 Task: Open Card Inventory Management Review in Board Resource Allocation Tools to Workspace Content Delivery Networks and add a team member Softage.3@softage.net, a label Green, a checklist Customer Validation, an attachment from your computer, a color Green and finally, add a card description 'Plan and execute company team-building retreat with a focus on innovation' and a comment 'We should approach this task with a sense of empathy and understanding, recognizing the needs and concerns of our stakeholders.'. Add a start date 'Jan 07, 1900' with a due date 'Jan 14, 1900'
Action: Mouse moved to (583, 161)
Screenshot: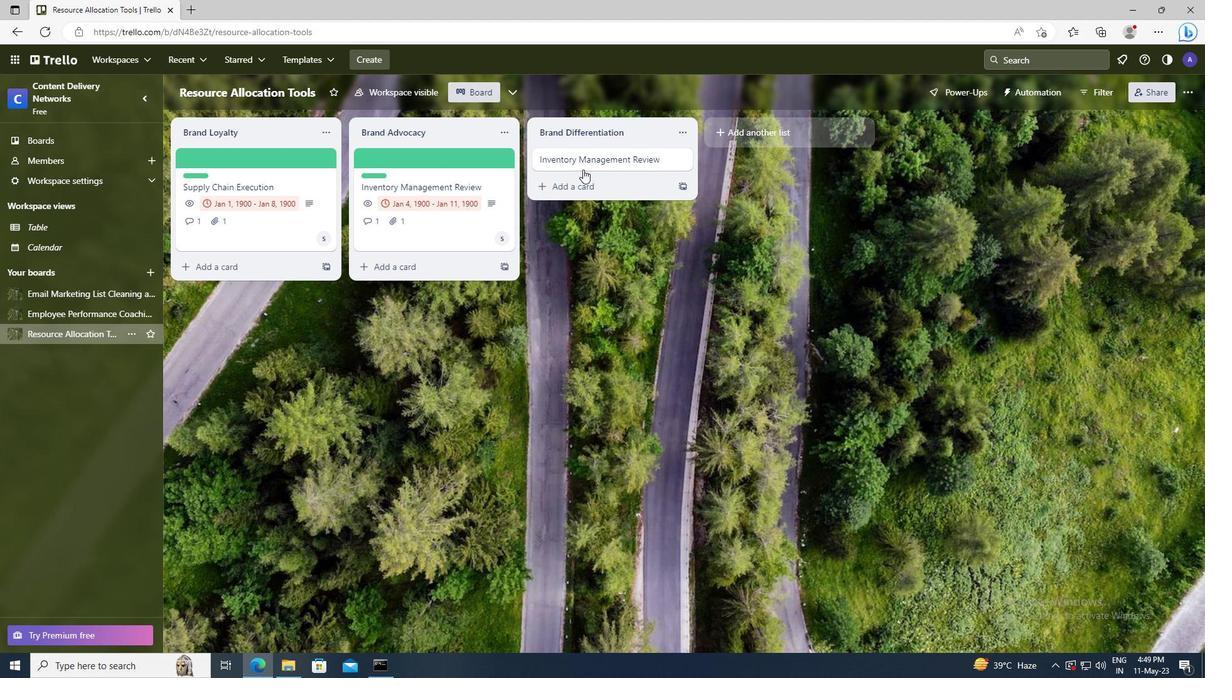 
Action: Mouse pressed left at (583, 161)
Screenshot: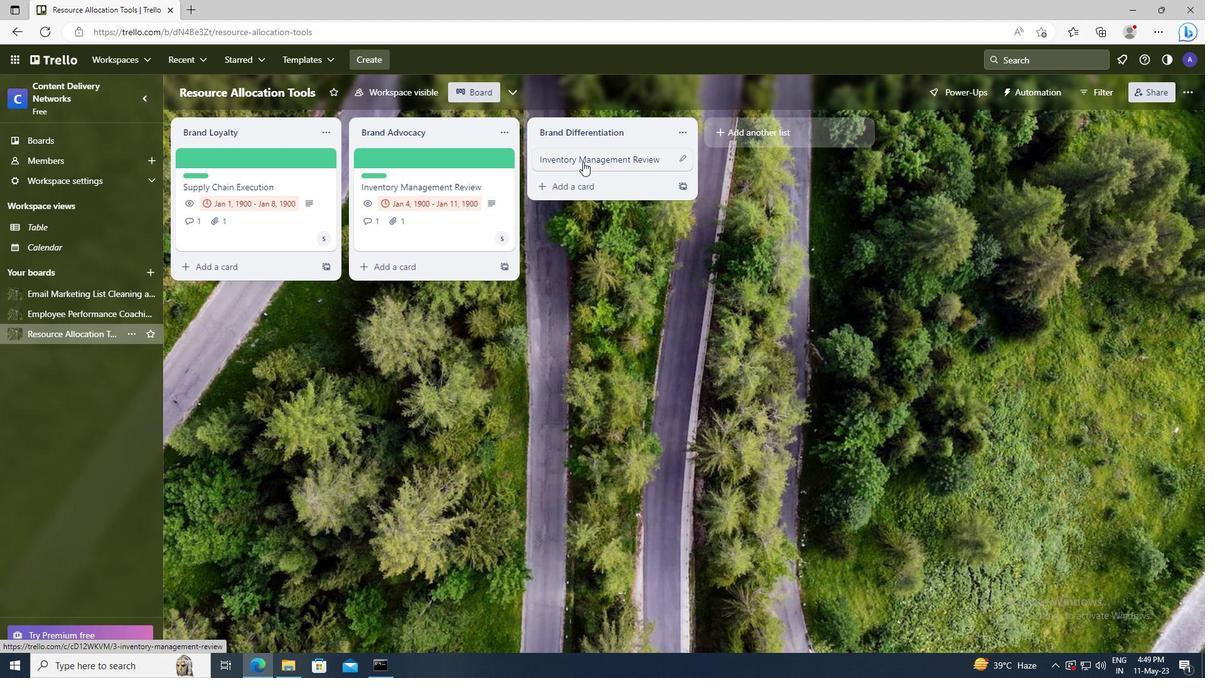 
Action: Mouse moved to (735, 201)
Screenshot: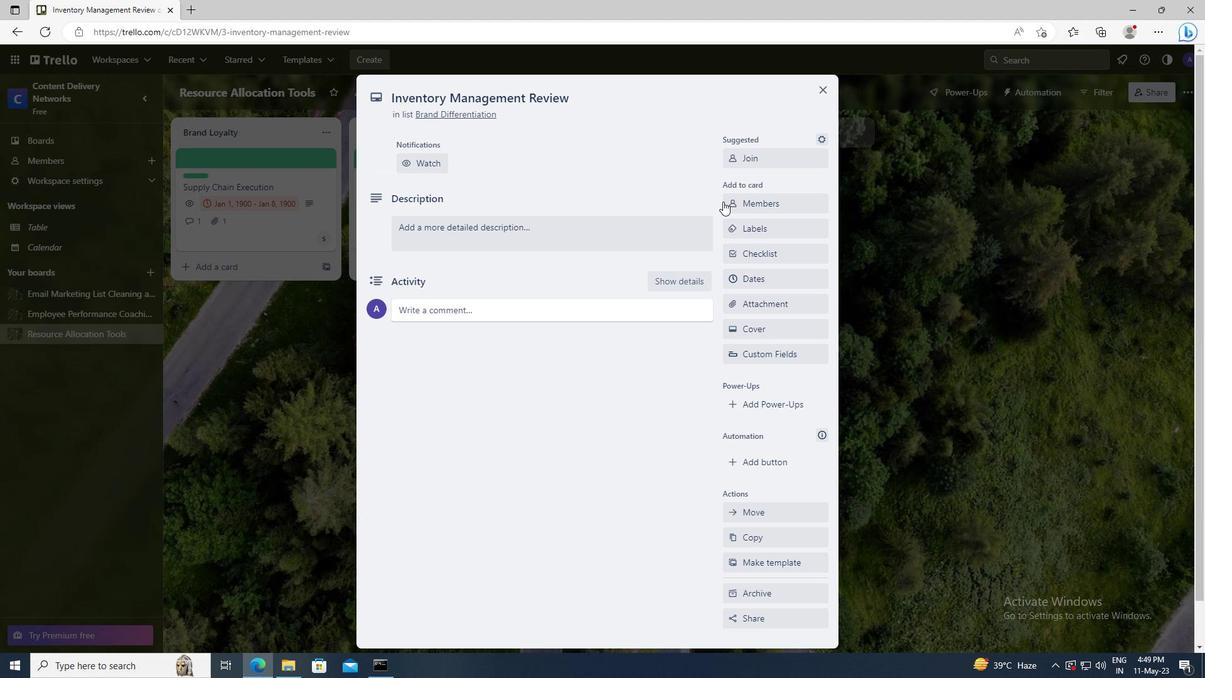 
Action: Mouse pressed left at (735, 201)
Screenshot: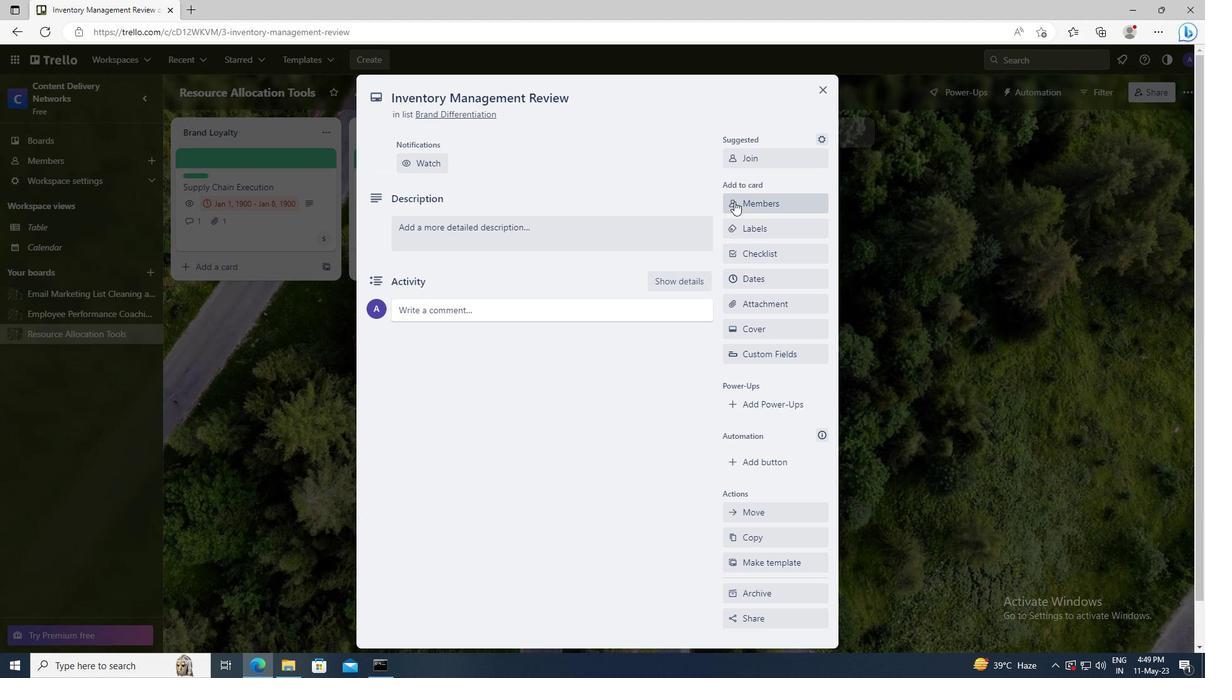 
Action: Mouse moved to (753, 261)
Screenshot: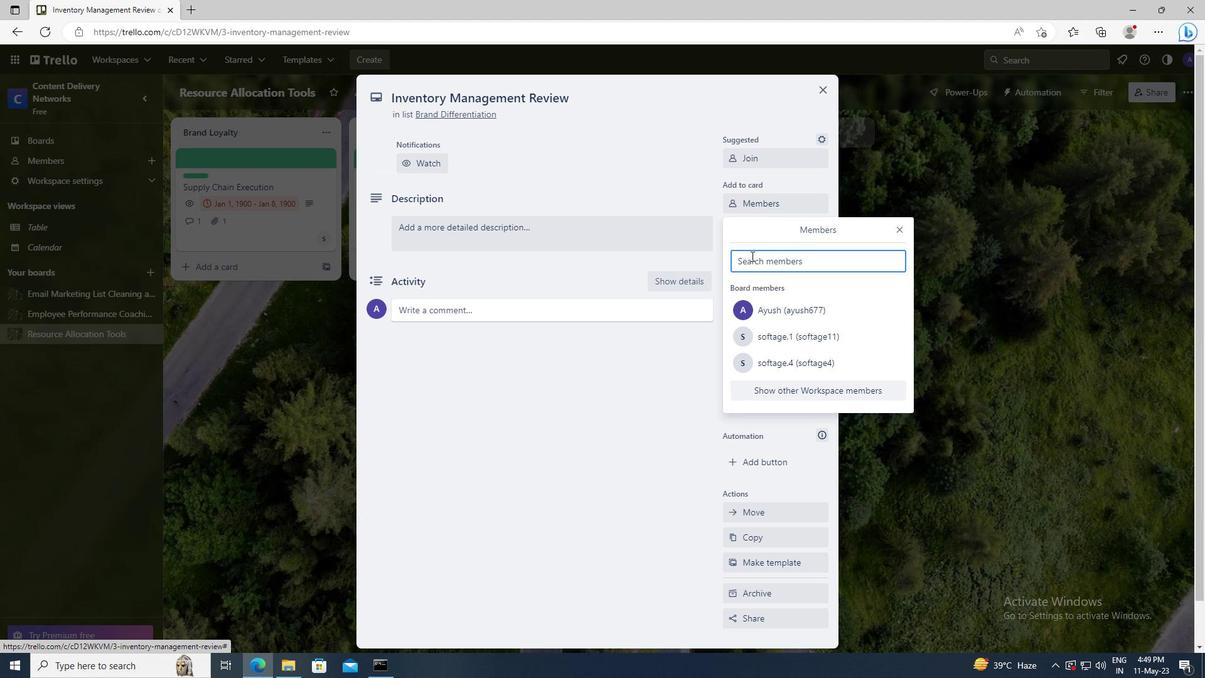 
Action: Mouse pressed left at (753, 261)
Screenshot: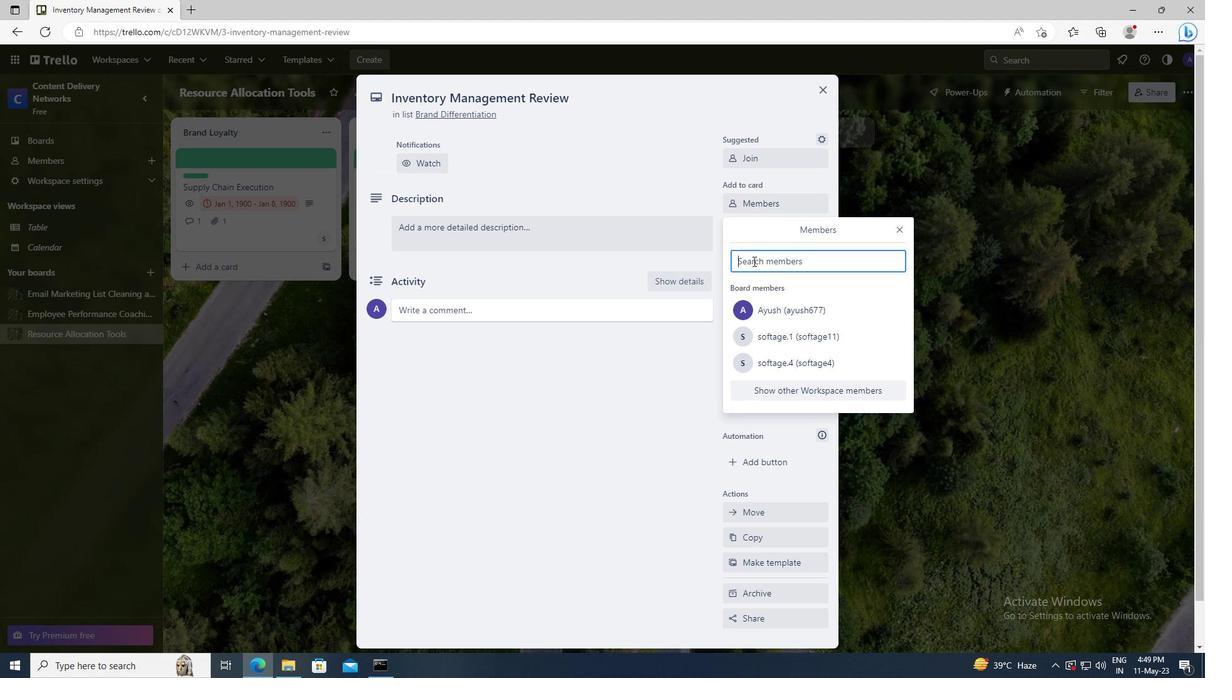
Action: Key pressed <Key.shift>SOFTAGE.3
Screenshot: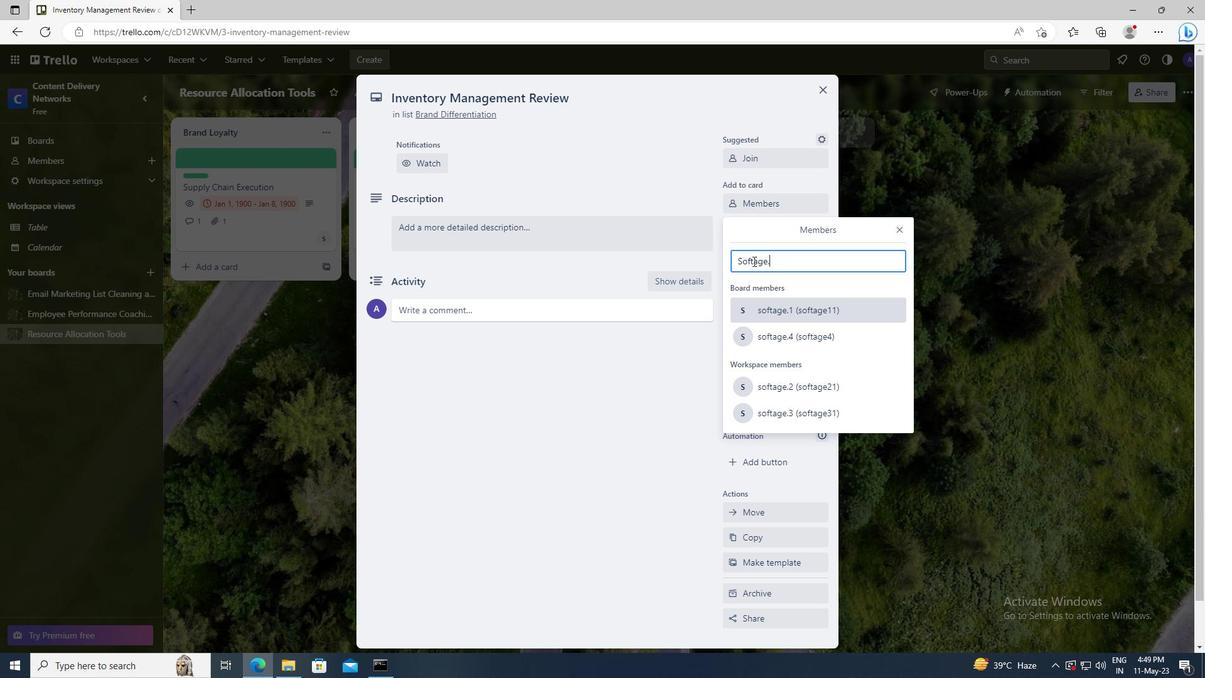 
Action: Mouse moved to (770, 377)
Screenshot: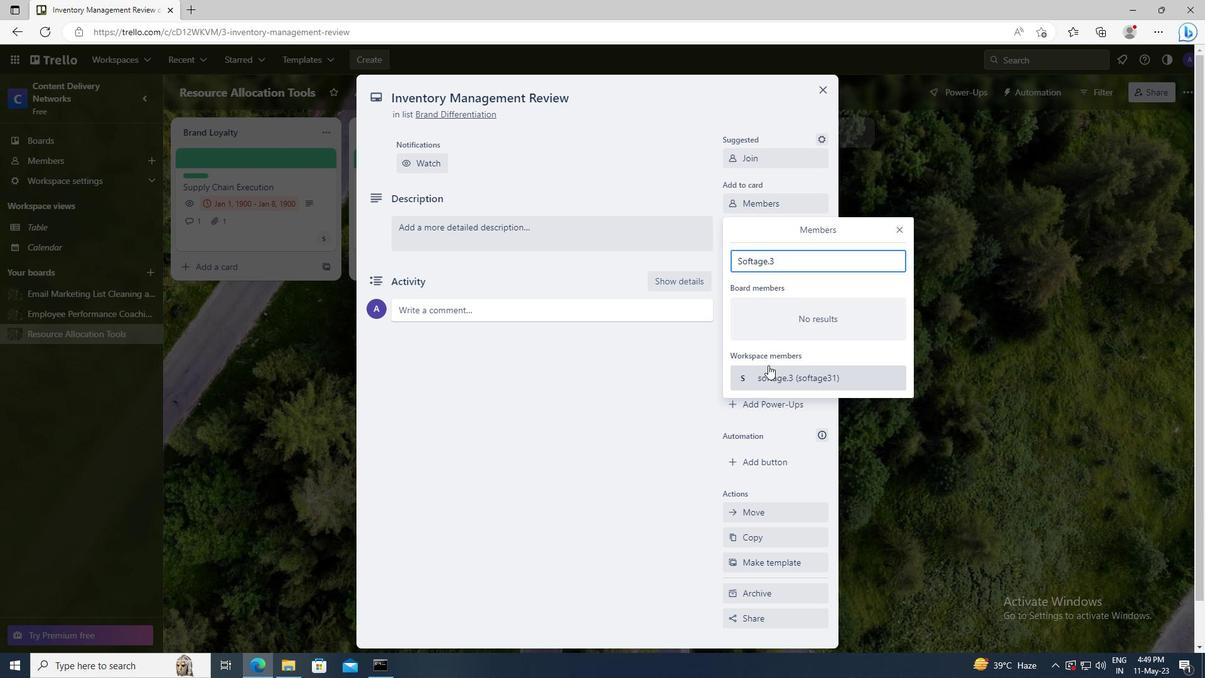 
Action: Mouse pressed left at (770, 377)
Screenshot: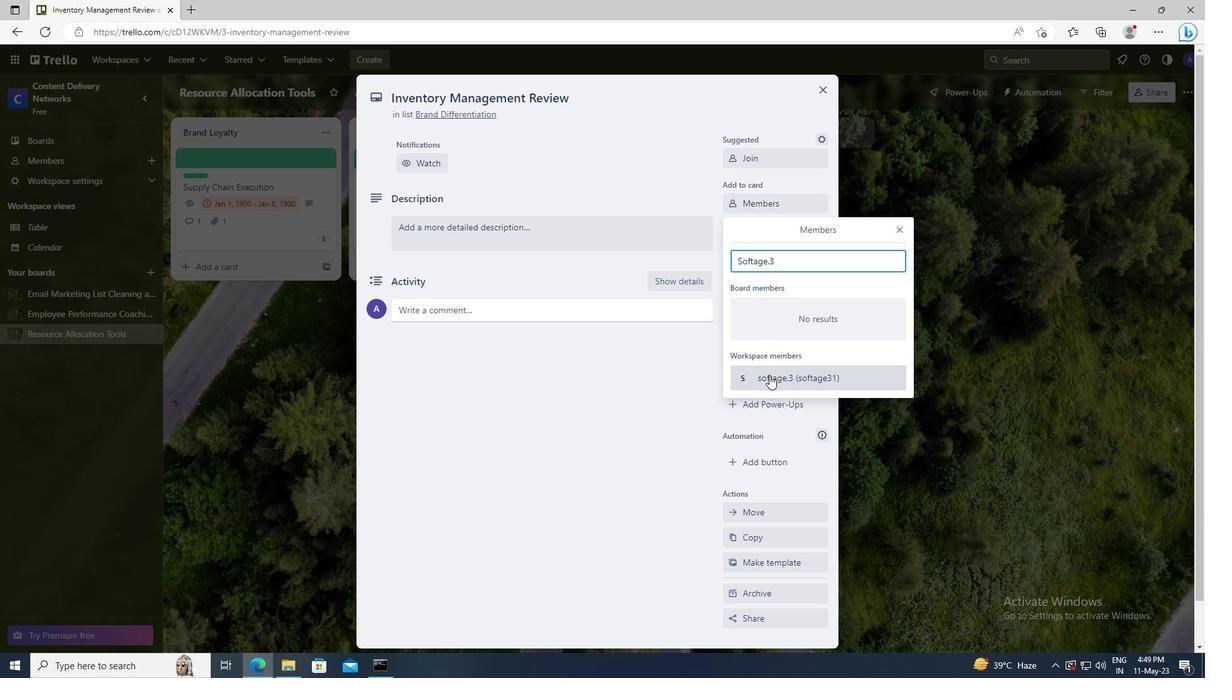 
Action: Mouse moved to (898, 232)
Screenshot: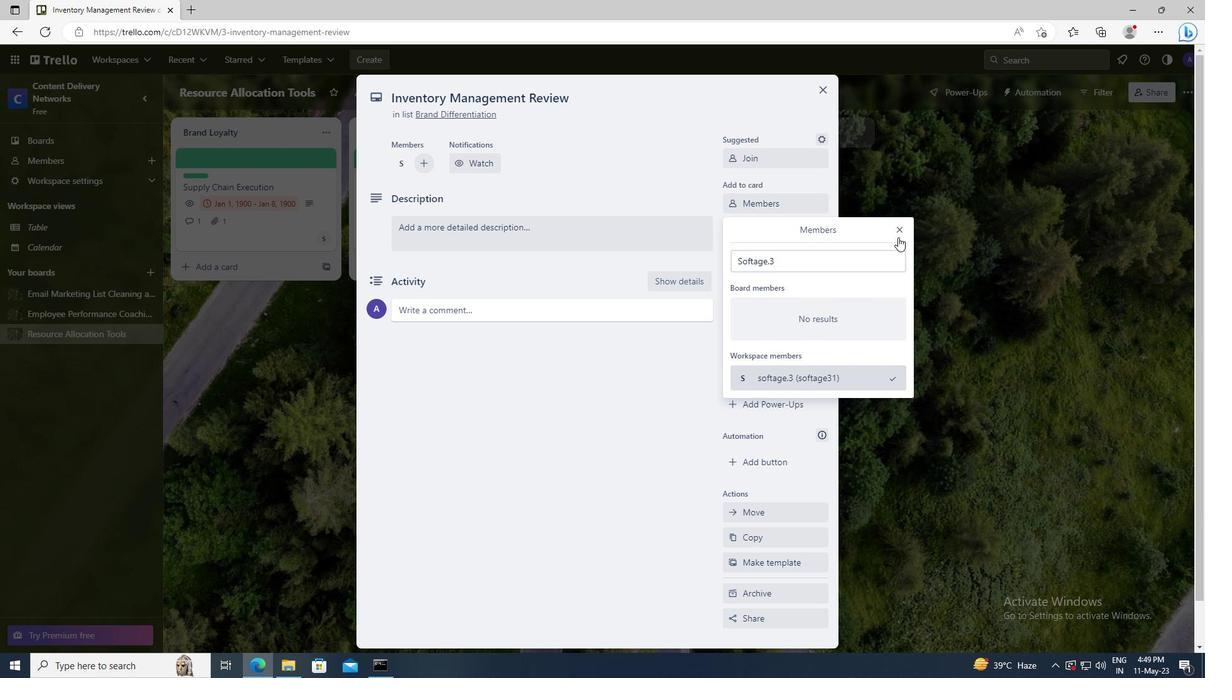 
Action: Mouse pressed left at (898, 232)
Screenshot: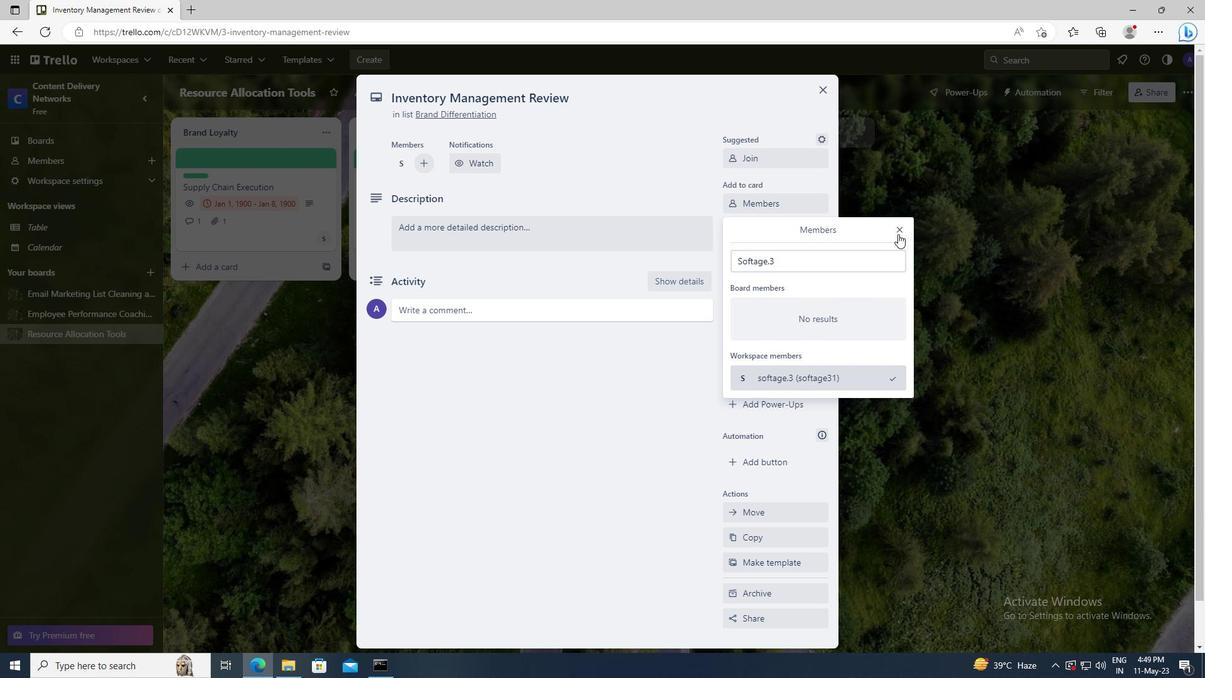 
Action: Mouse moved to (783, 232)
Screenshot: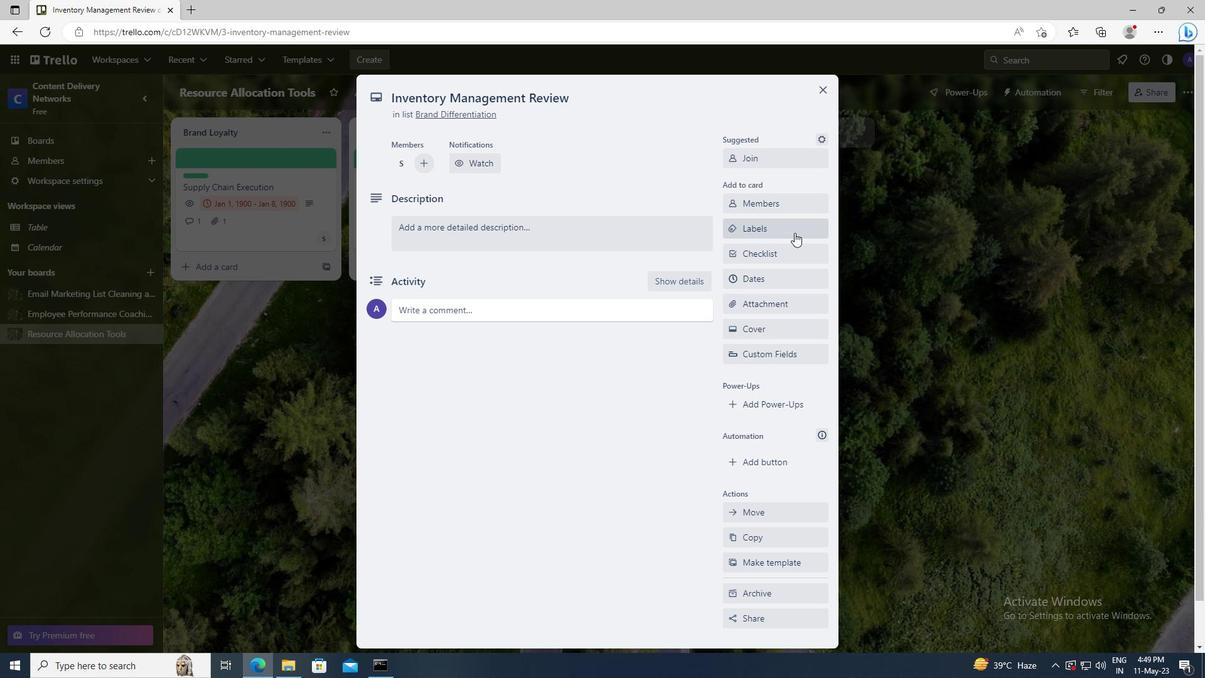 
Action: Mouse pressed left at (783, 232)
Screenshot: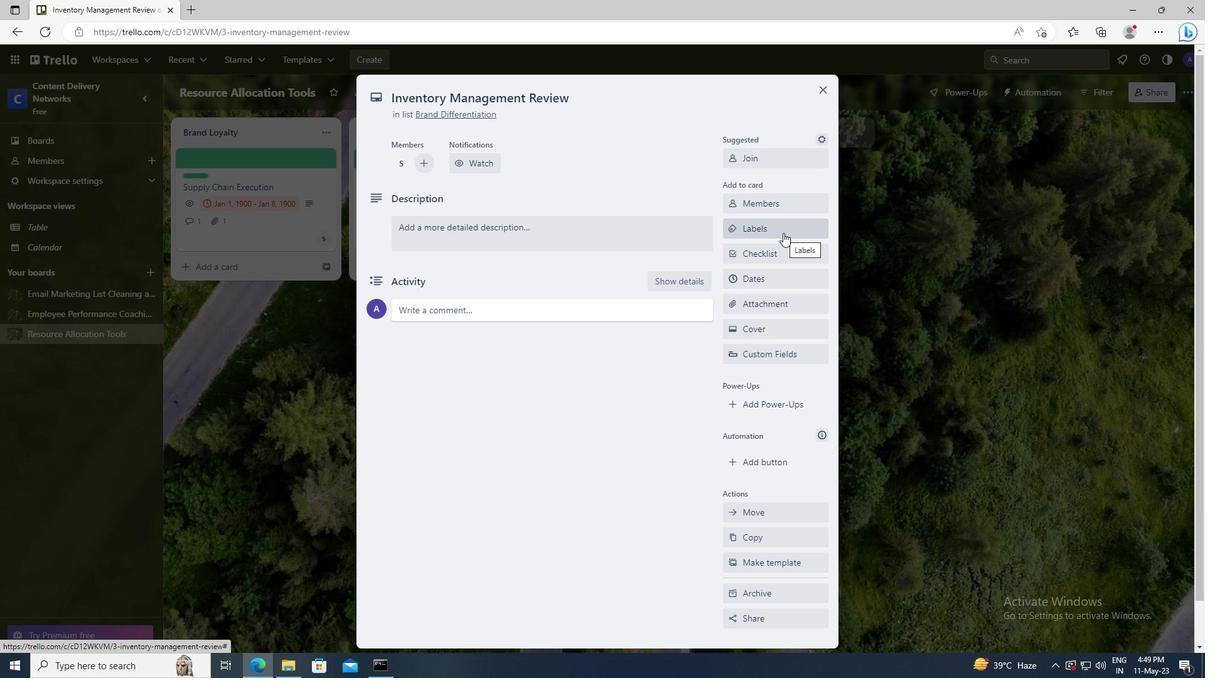 
Action: Mouse moved to (804, 474)
Screenshot: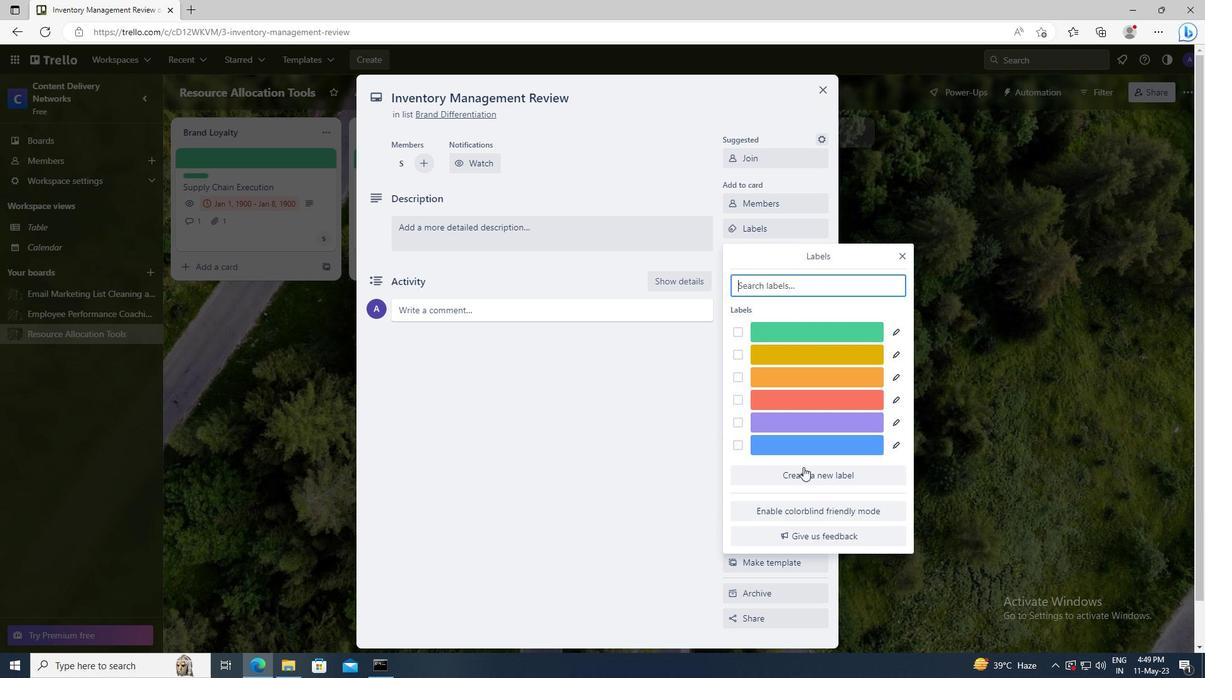 
Action: Mouse pressed left at (804, 474)
Screenshot: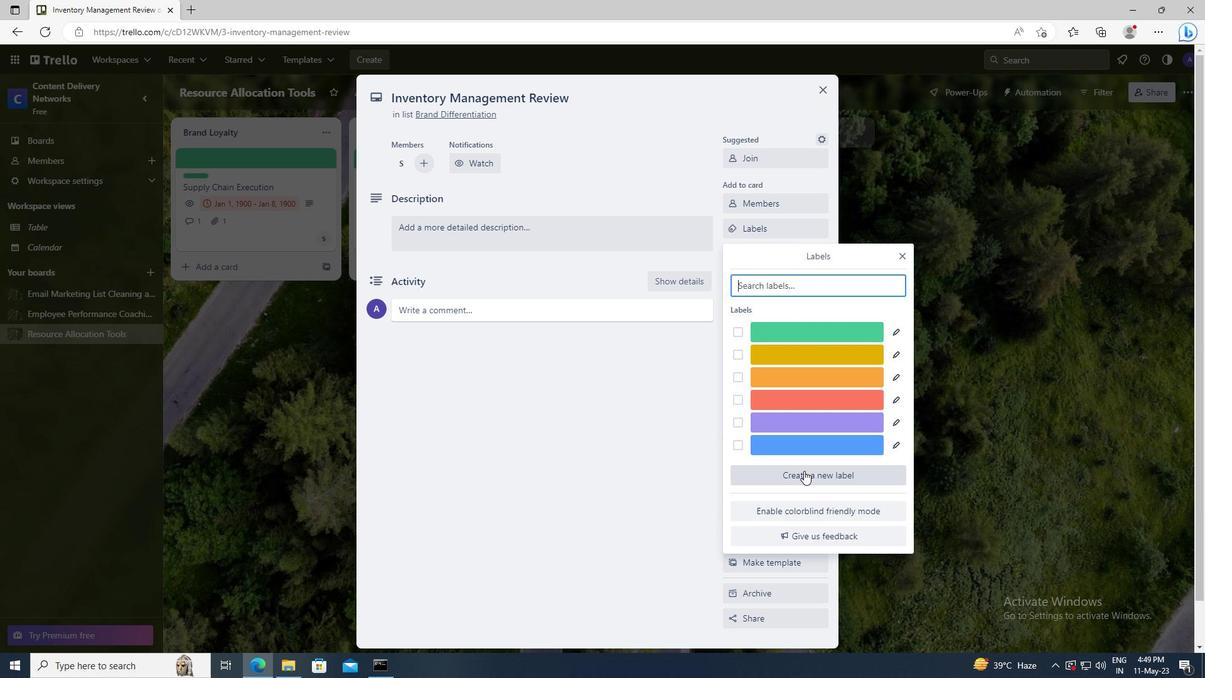 
Action: Mouse moved to (753, 440)
Screenshot: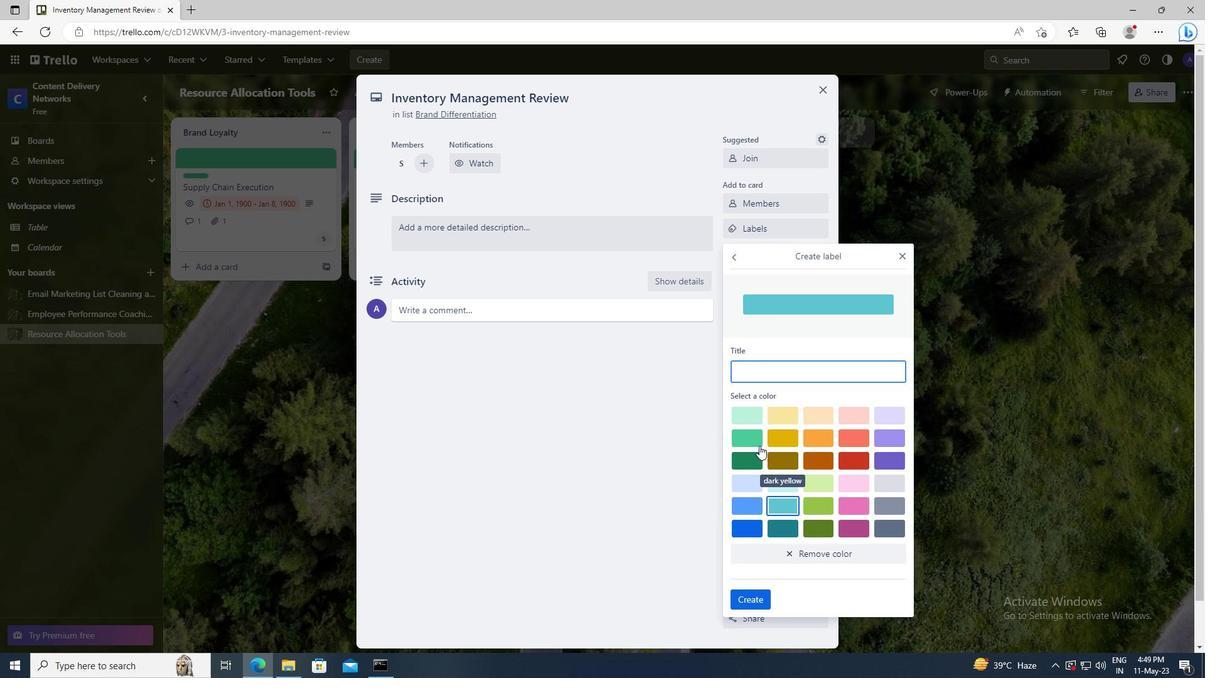 
Action: Mouse pressed left at (753, 440)
Screenshot: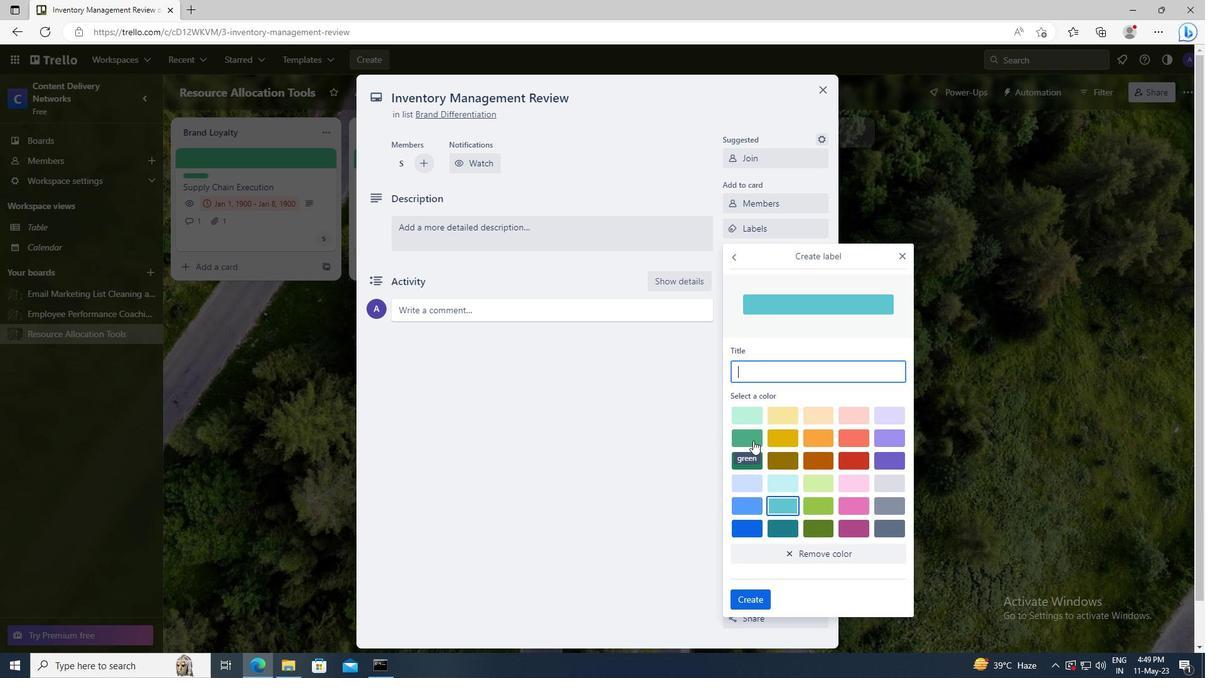 
Action: Mouse moved to (757, 595)
Screenshot: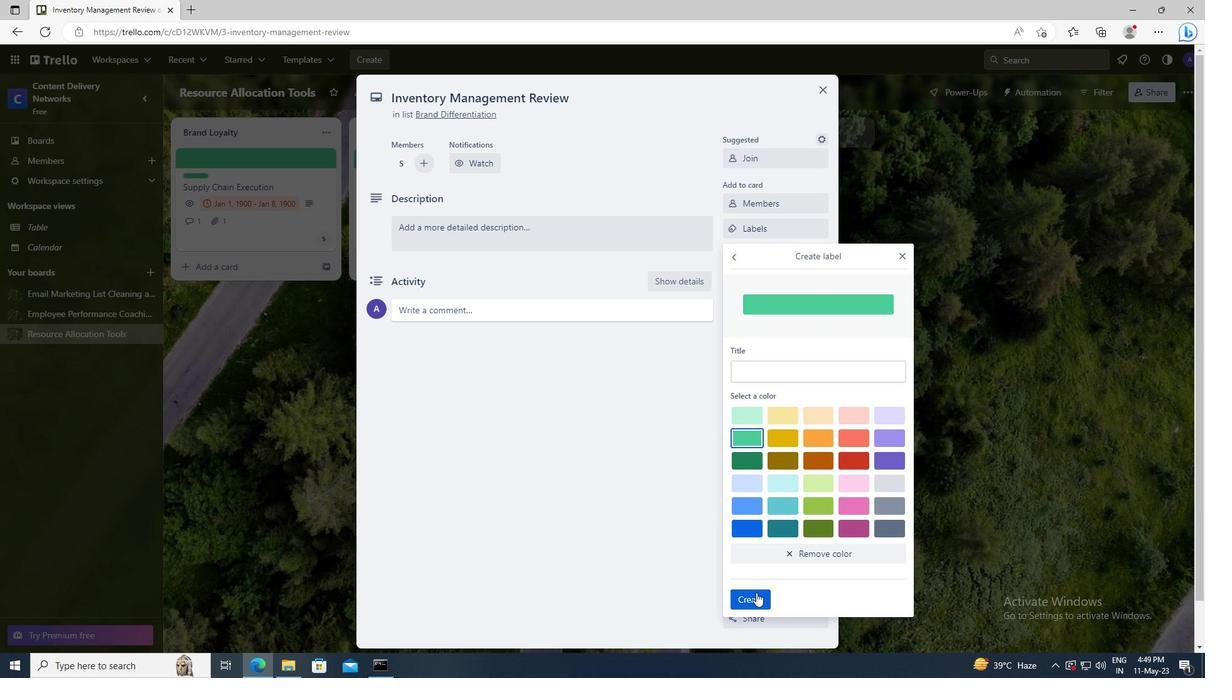 
Action: Mouse pressed left at (757, 595)
Screenshot: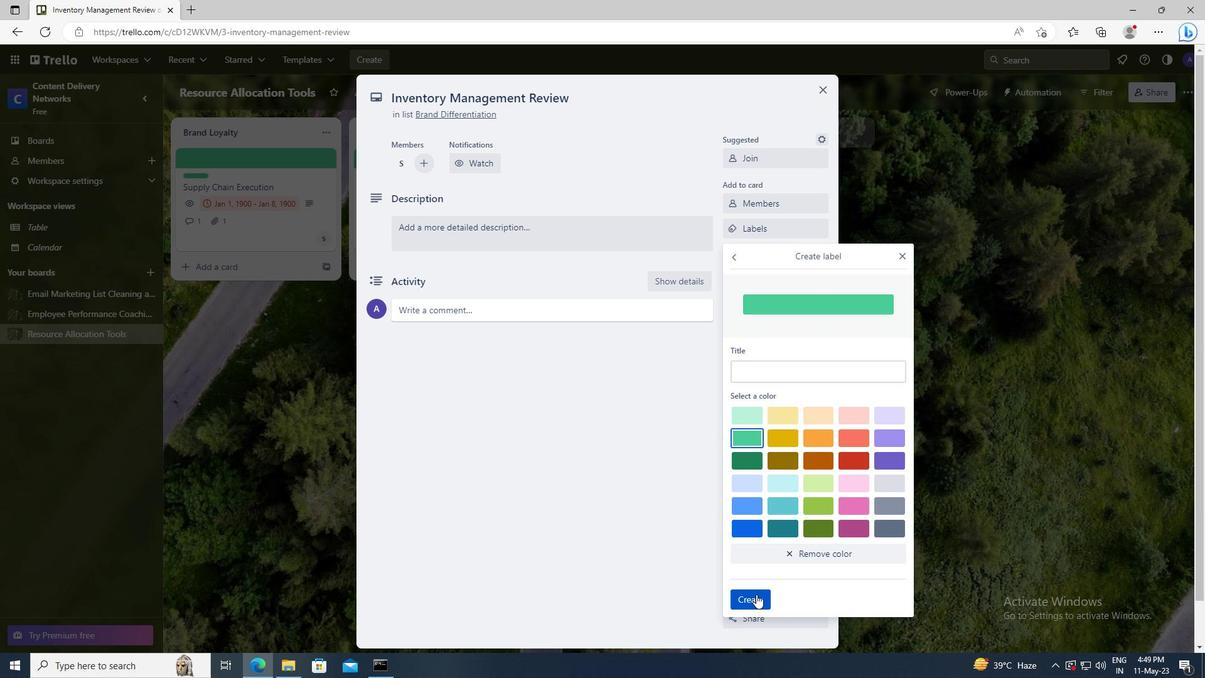 
Action: Mouse moved to (902, 254)
Screenshot: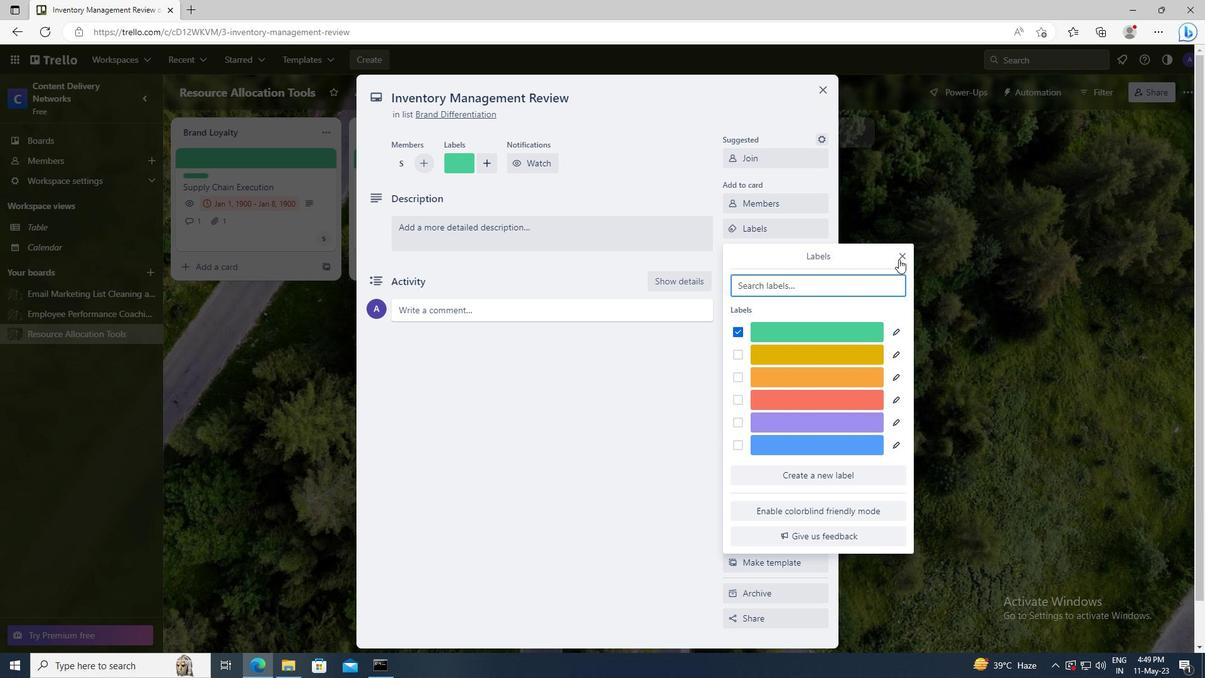 
Action: Mouse pressed left at (902, 254)
Screenshot: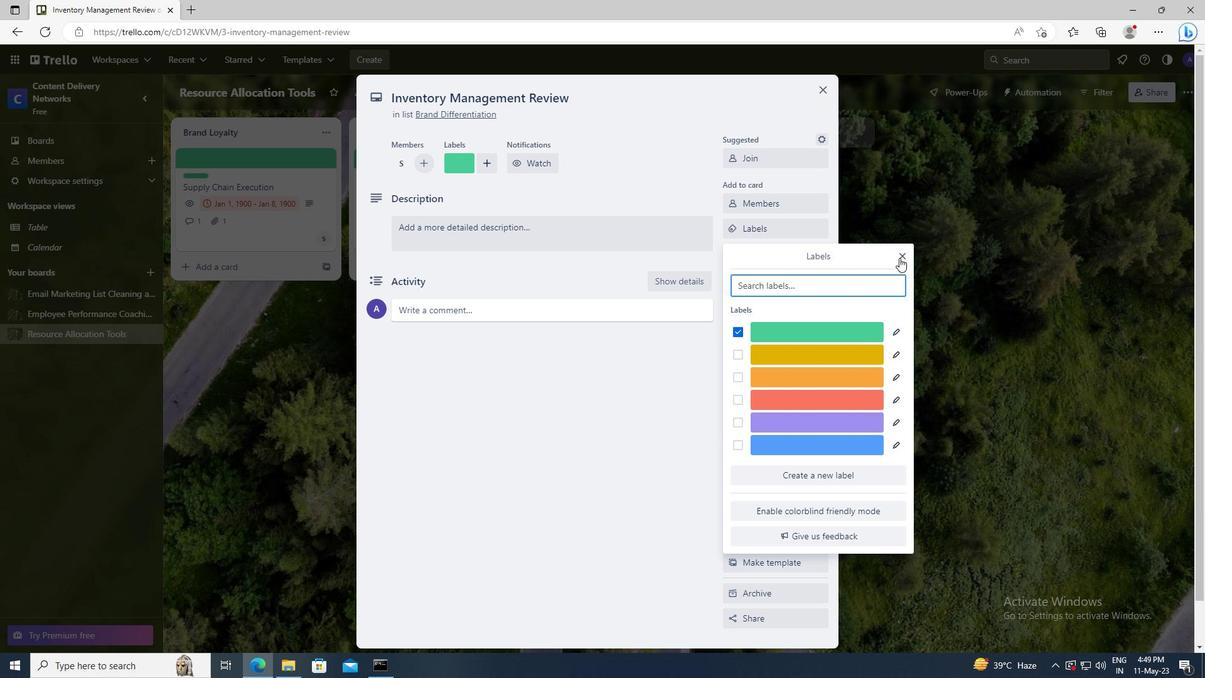
Action: Mouse moved to (792, 253)
Screenshot: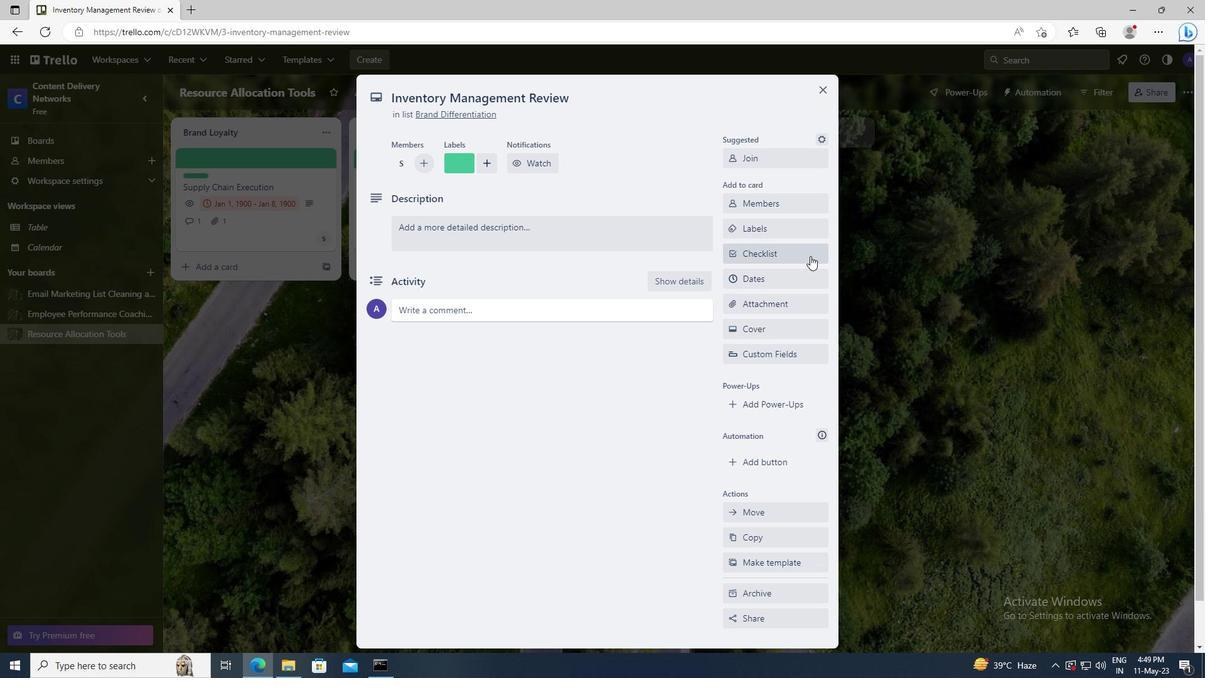 
Action: Mouse pressed left at (792, 253)
Screenshot: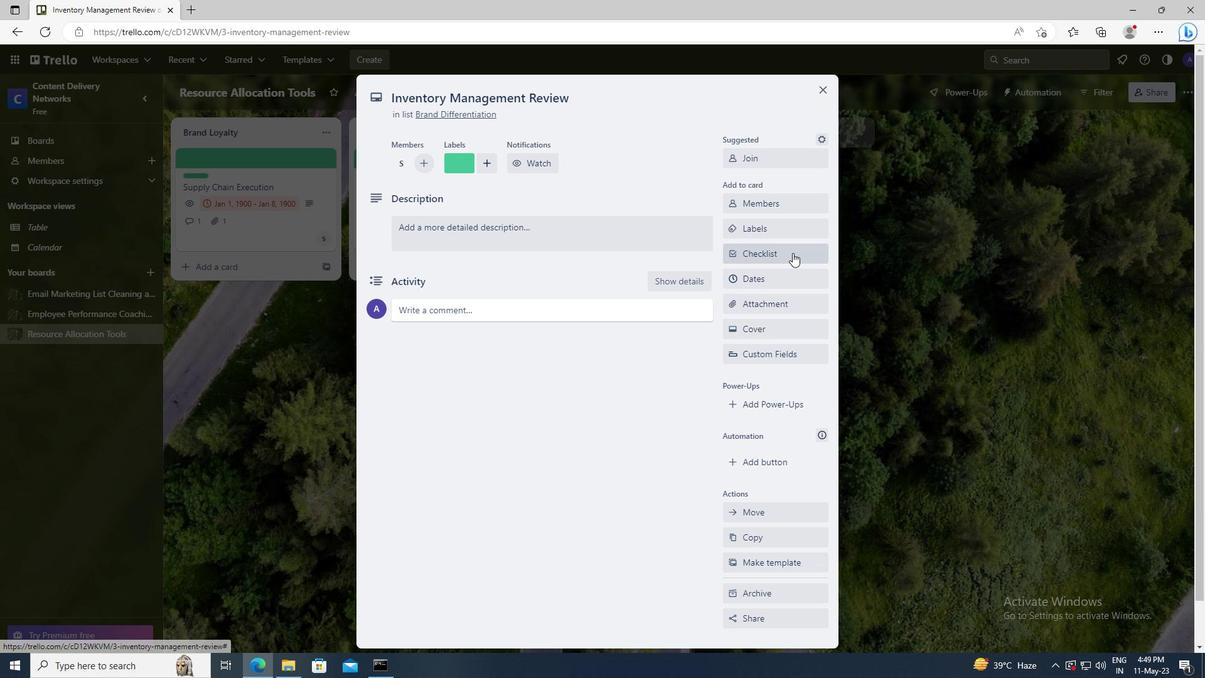 
Action: Key pressed <Key.shift>CUSTOMER<Key.space><Key.shift>VALIDATION
Screenshot: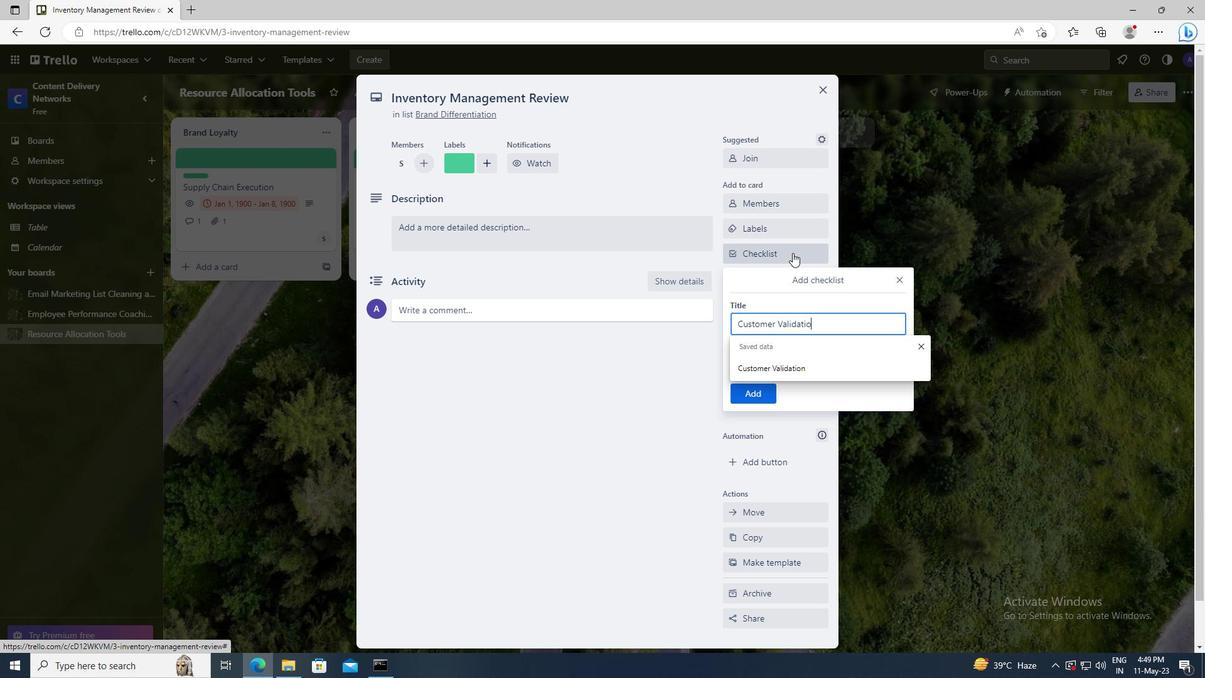 
Action: Mouse moved to (759, 396)
Screenshot: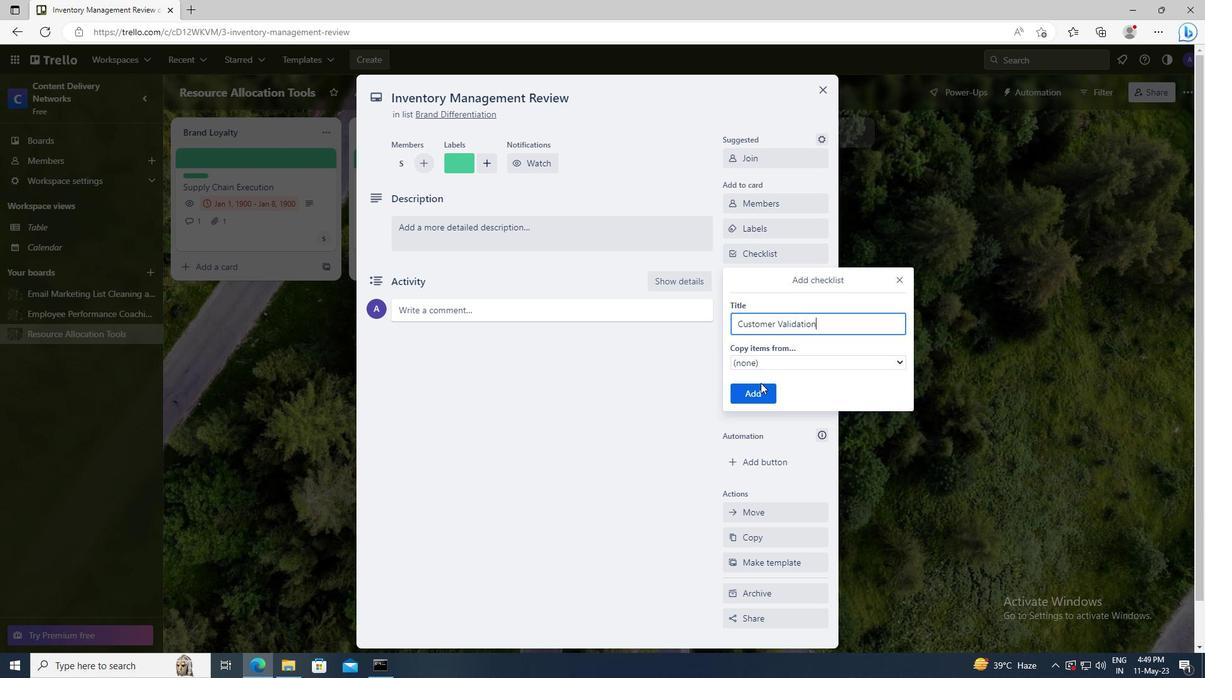 
Action: Mouse pressed left at (759, 396)
Screenshot: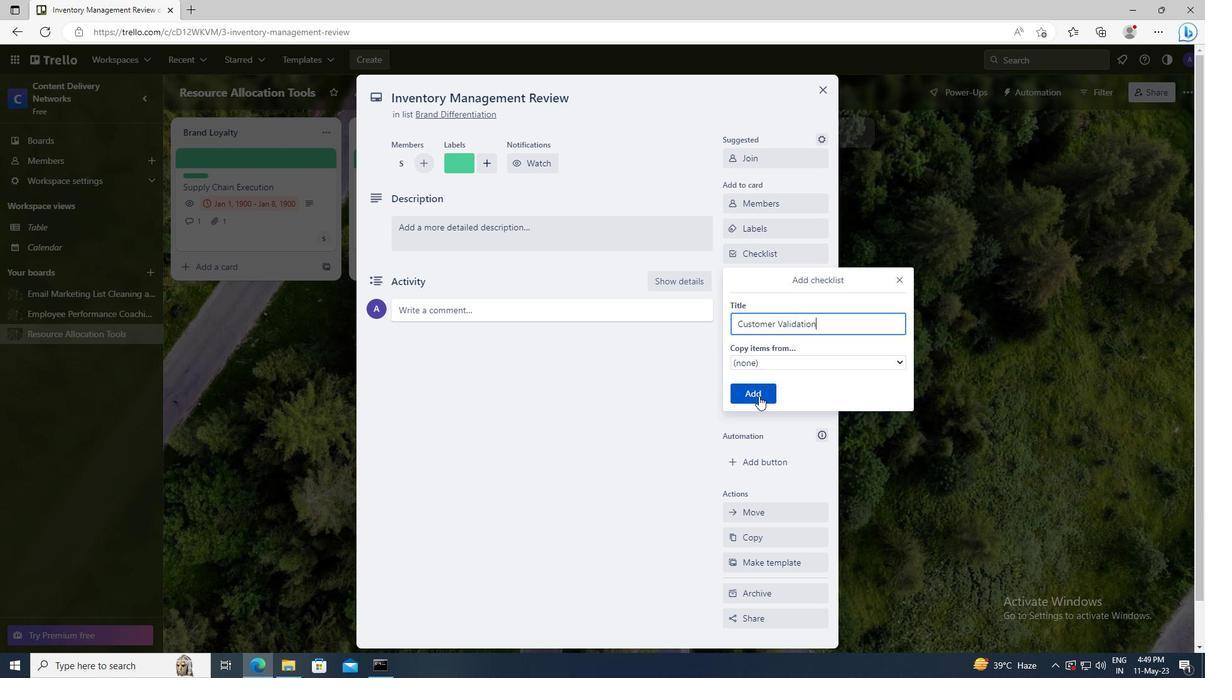 
Action: Mouse moved to (764, 299)
Screenshot: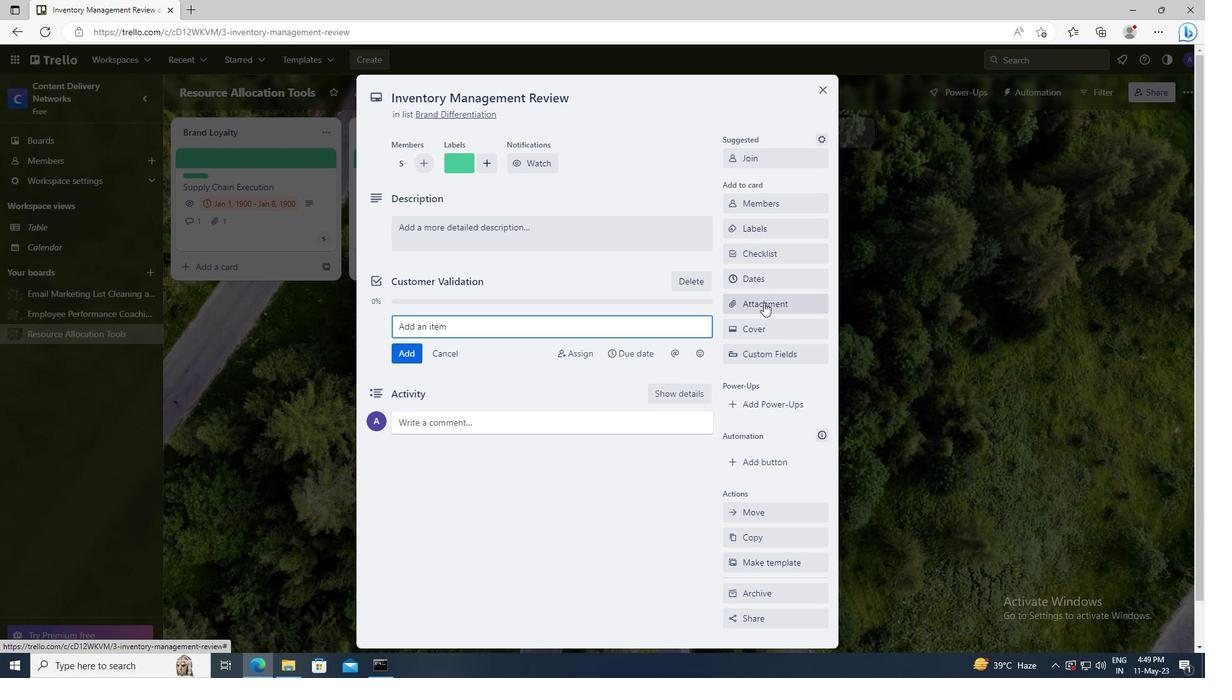
Action: Mouse pressed left at (764, 299)
Screenshot: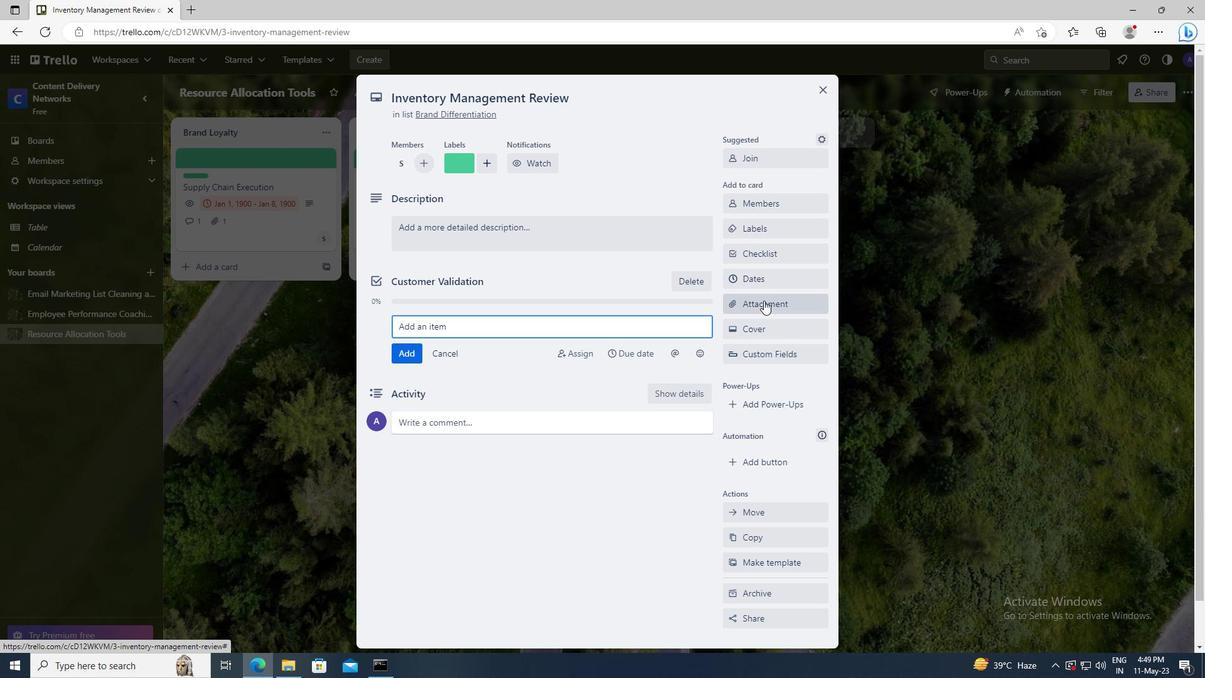 
Action: Mouse moved to (764, 354)
Screenshot: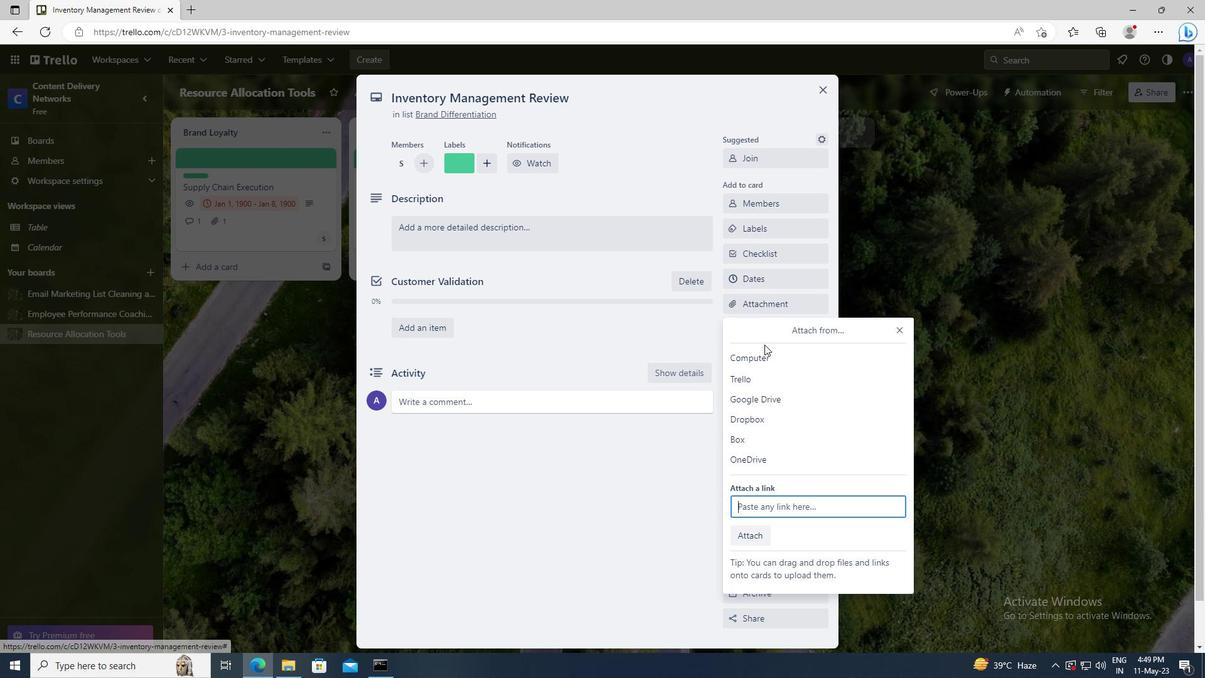 
Action: Mouse pressed left at (764, 354)
Screenshot: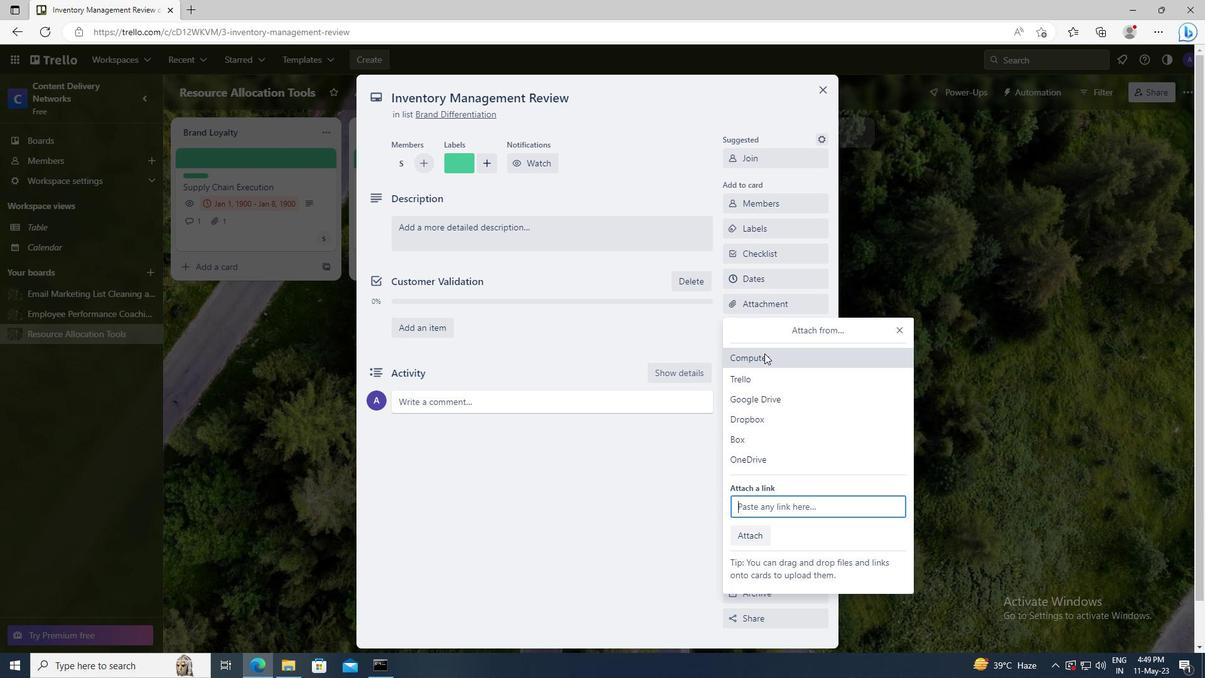 
Action: Mouse moved to (332, 109)
Screenshot: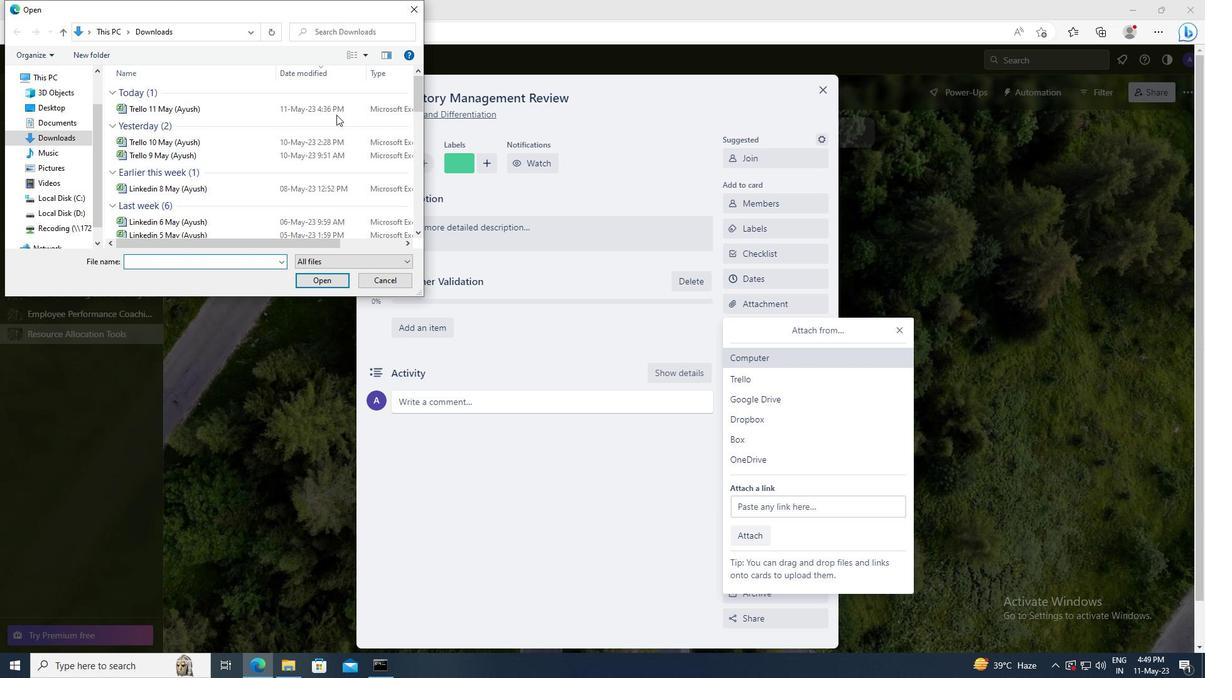 
Action: Mouse pressed left at (332, 109)
Screenshot: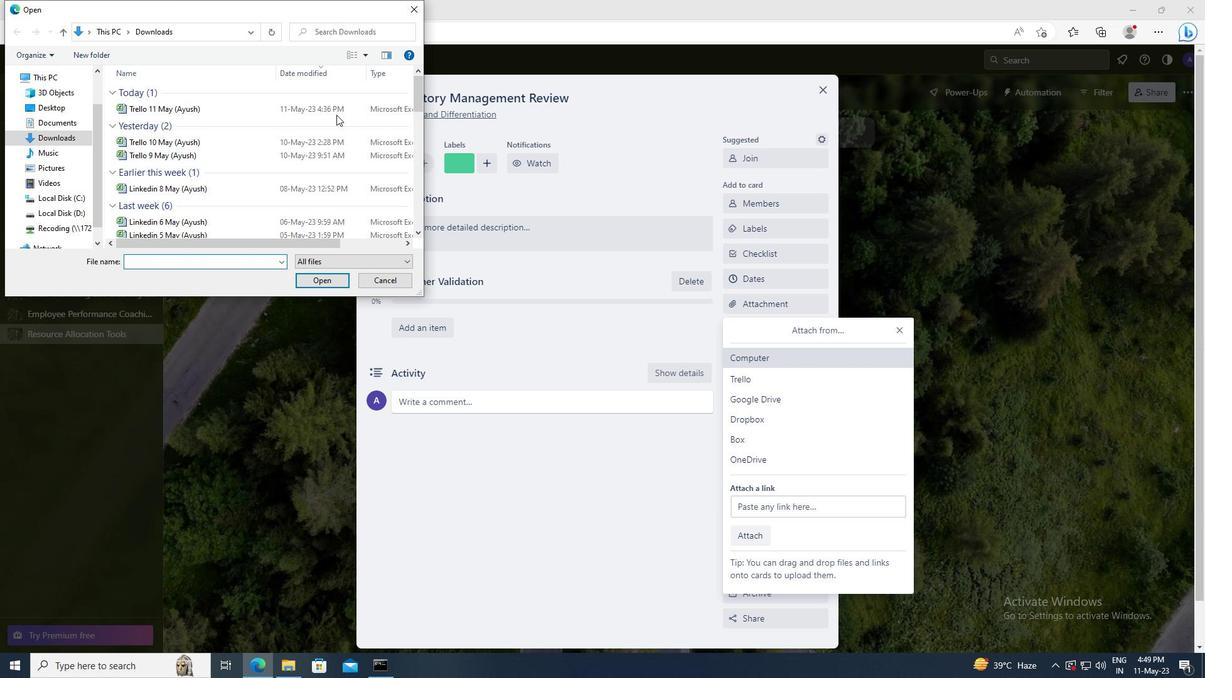 
Action: Mouse moved to (321, 277)
Screenshot: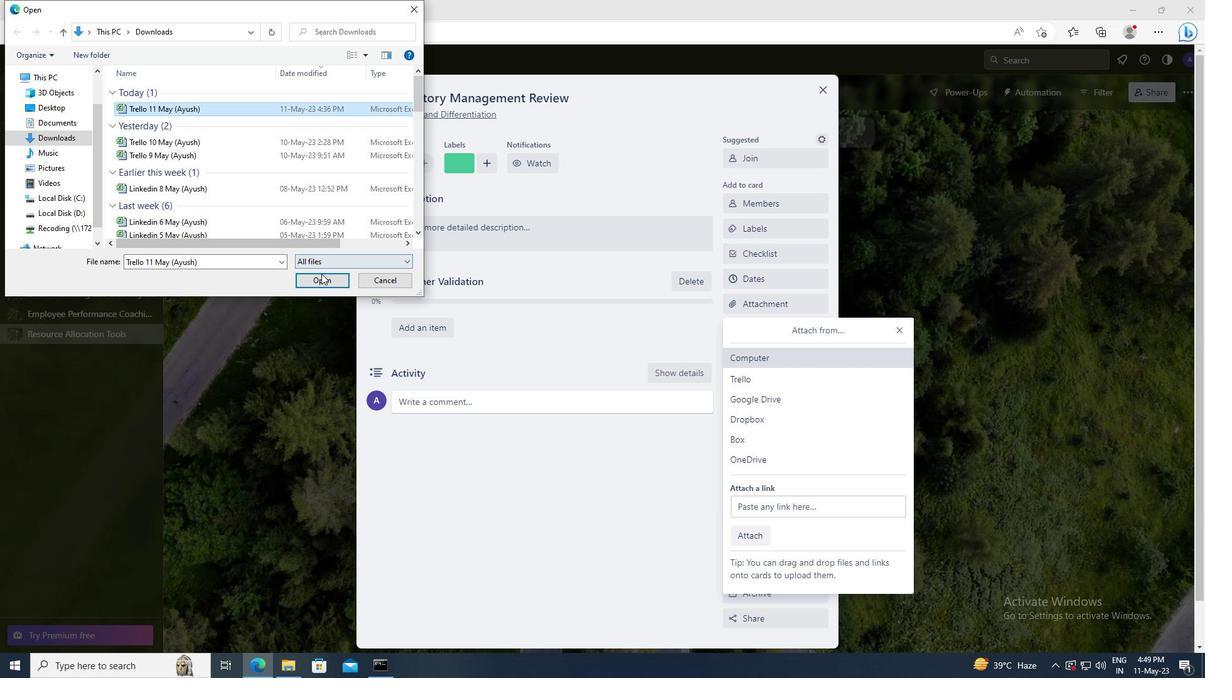 
Action: Mouse pressed left at (321, 277)
Screenshot: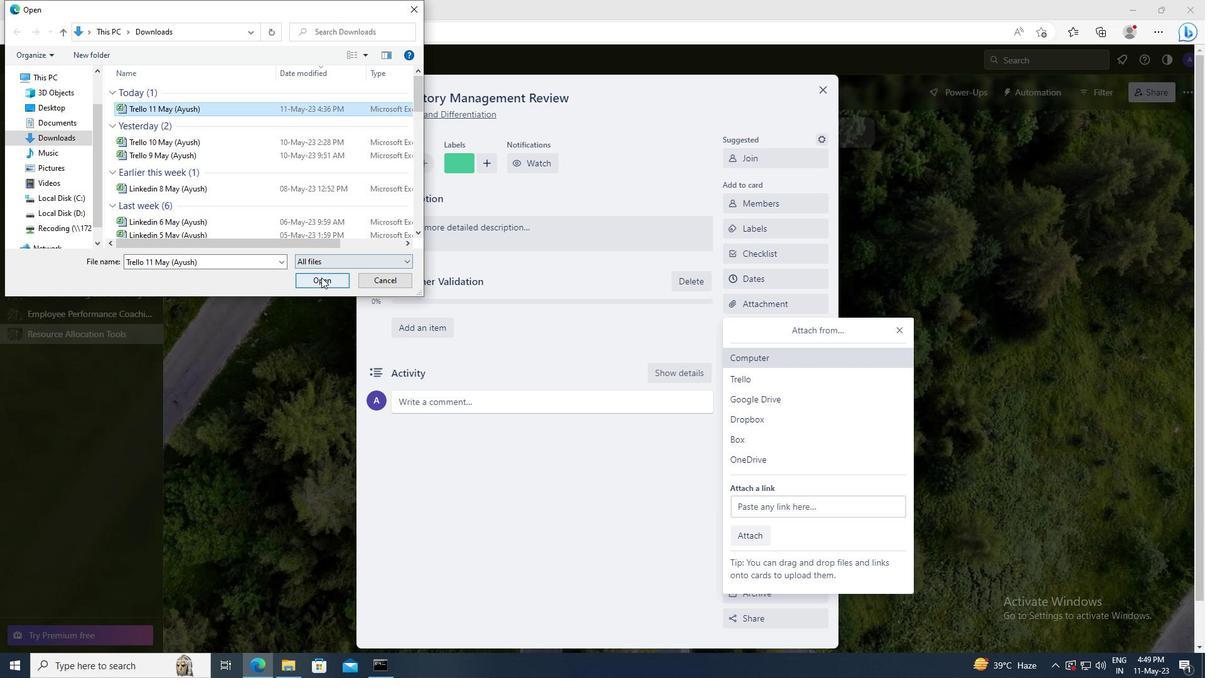 
Action: Mouse moved to (748, 325)
Screenshot: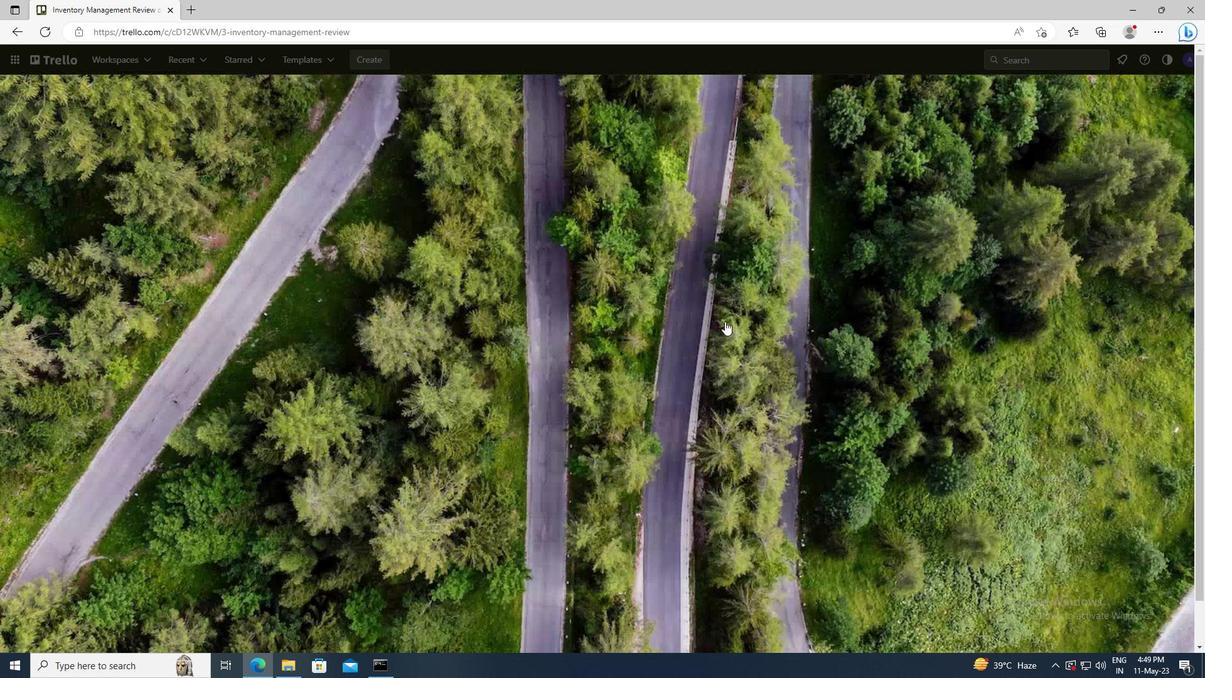 
Action: Mouse pressed left at (748, 325)
Screenshot: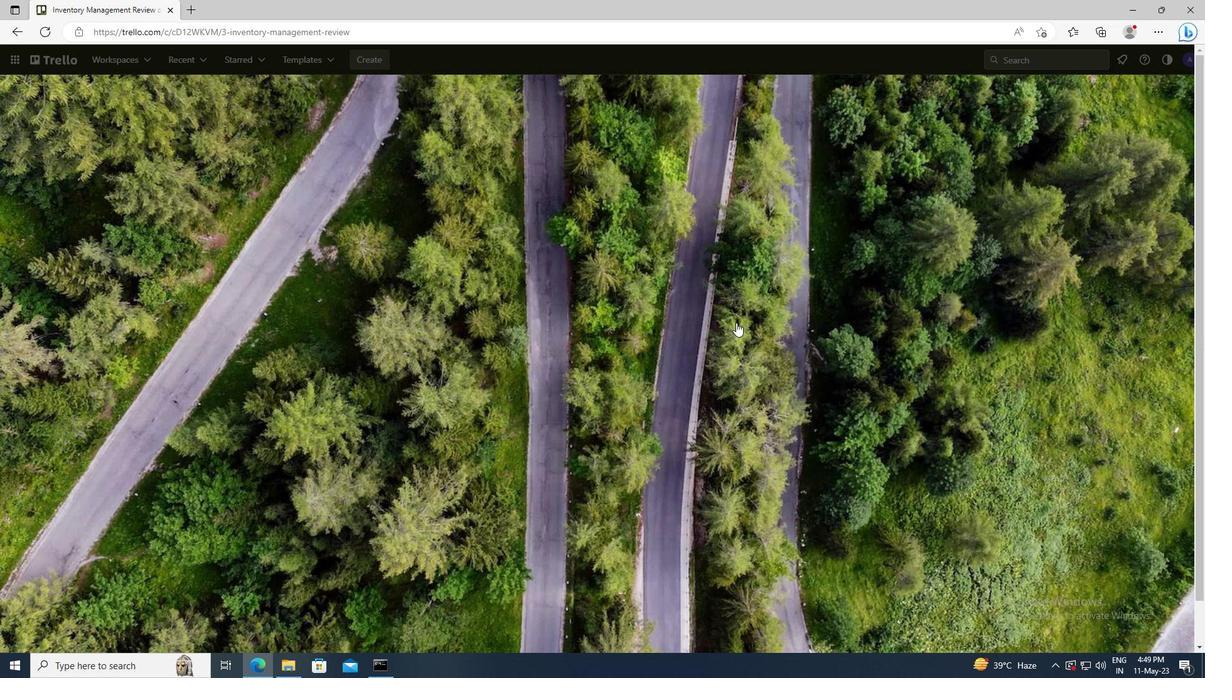 
Action: Mouse moved to (750, 398)
Screenshot: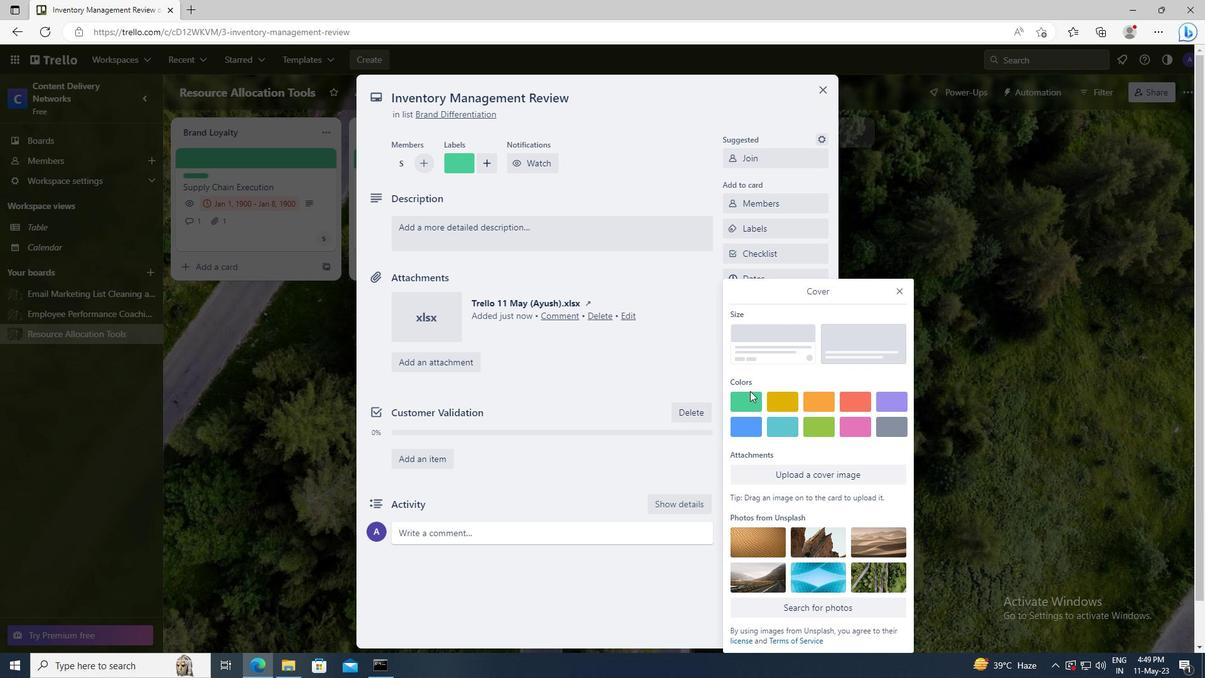 
Action: Mouse pressed left at (750, 398)
Screenshot: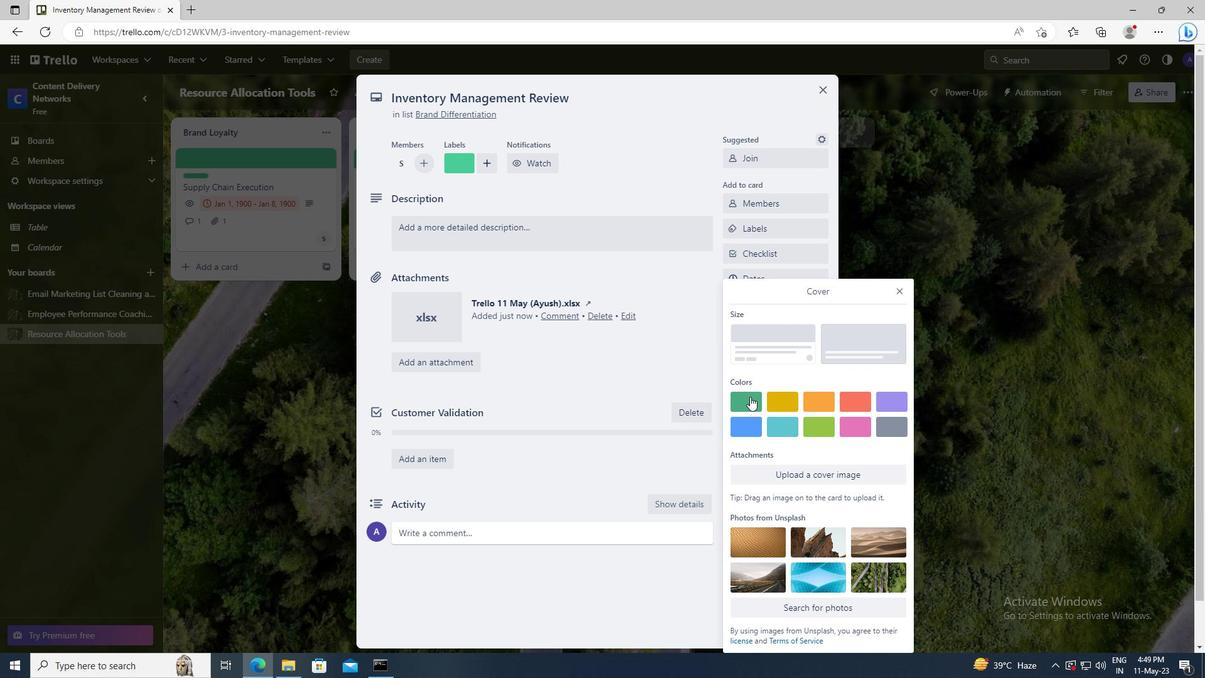
Action: Mouse moved to (899, 268)
Screenshot: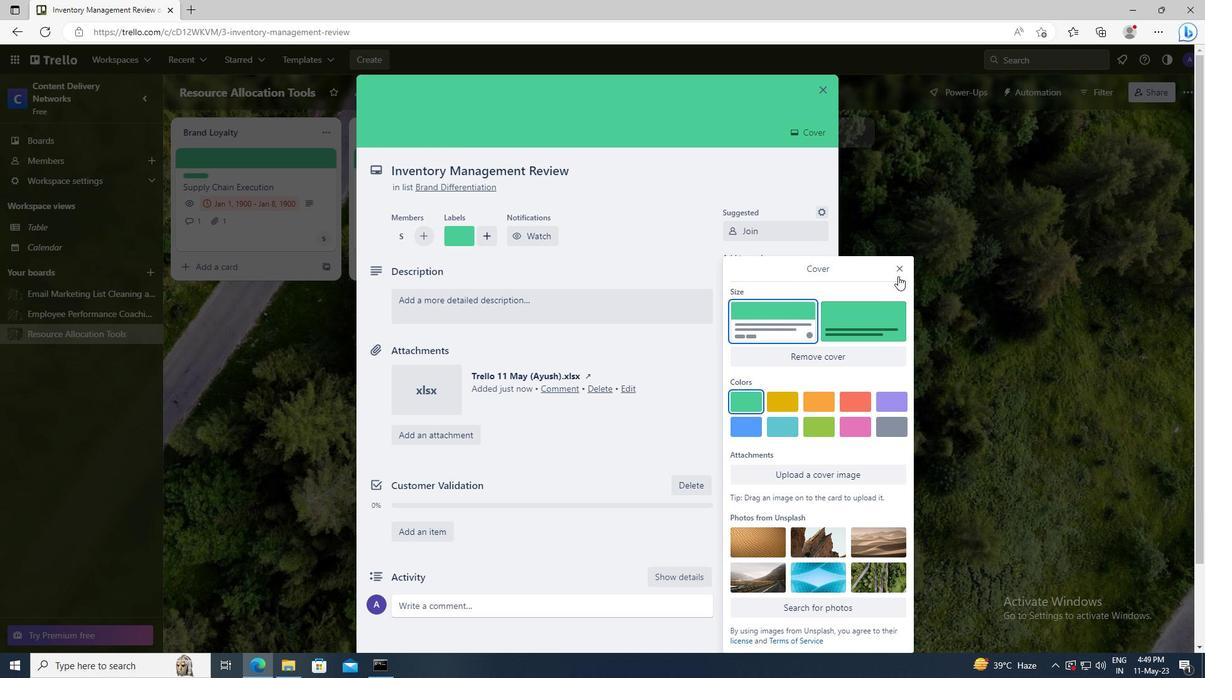 
Action: Mouse pressed left at (899, 268)
Screenshot: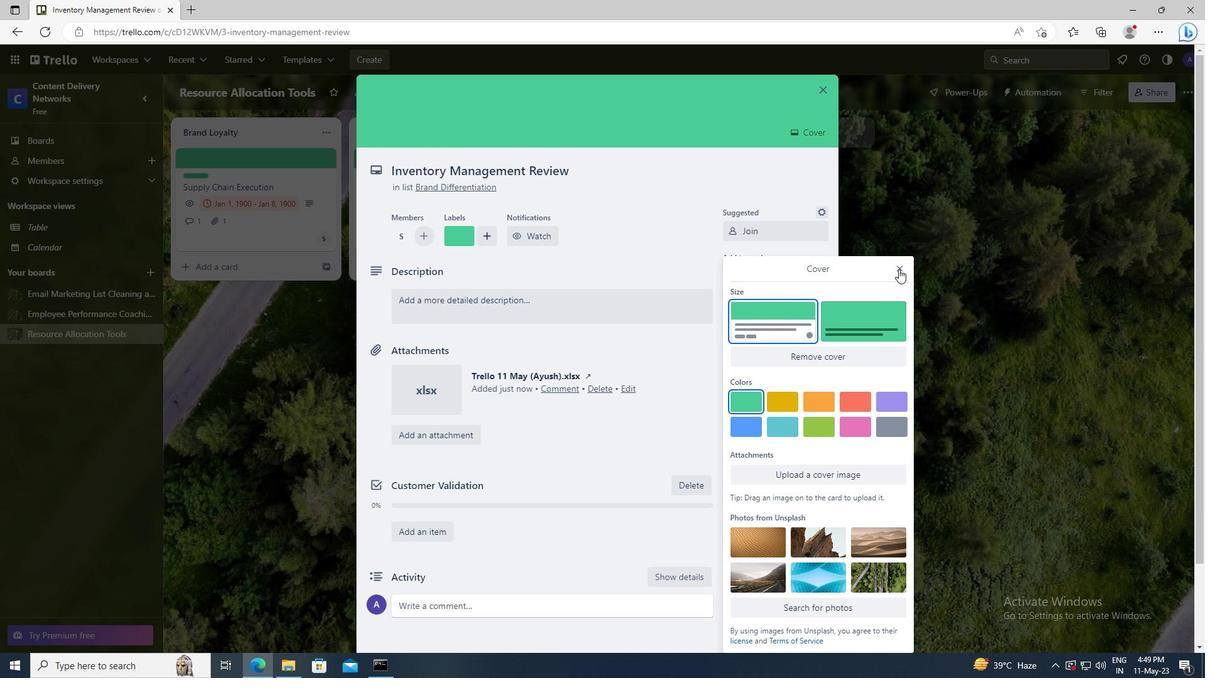 
Action: Mouse moved to (543, 310)
Screenshot: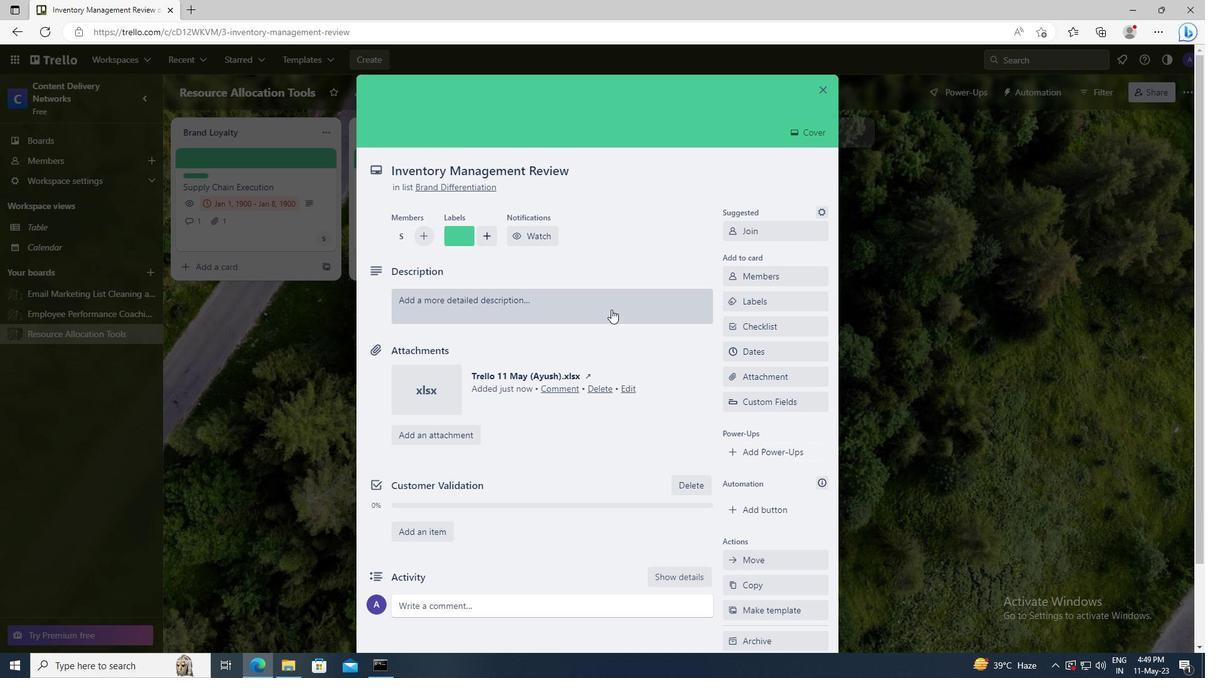 
Action: Mouse pressed left at (543, 310)
Screenshot: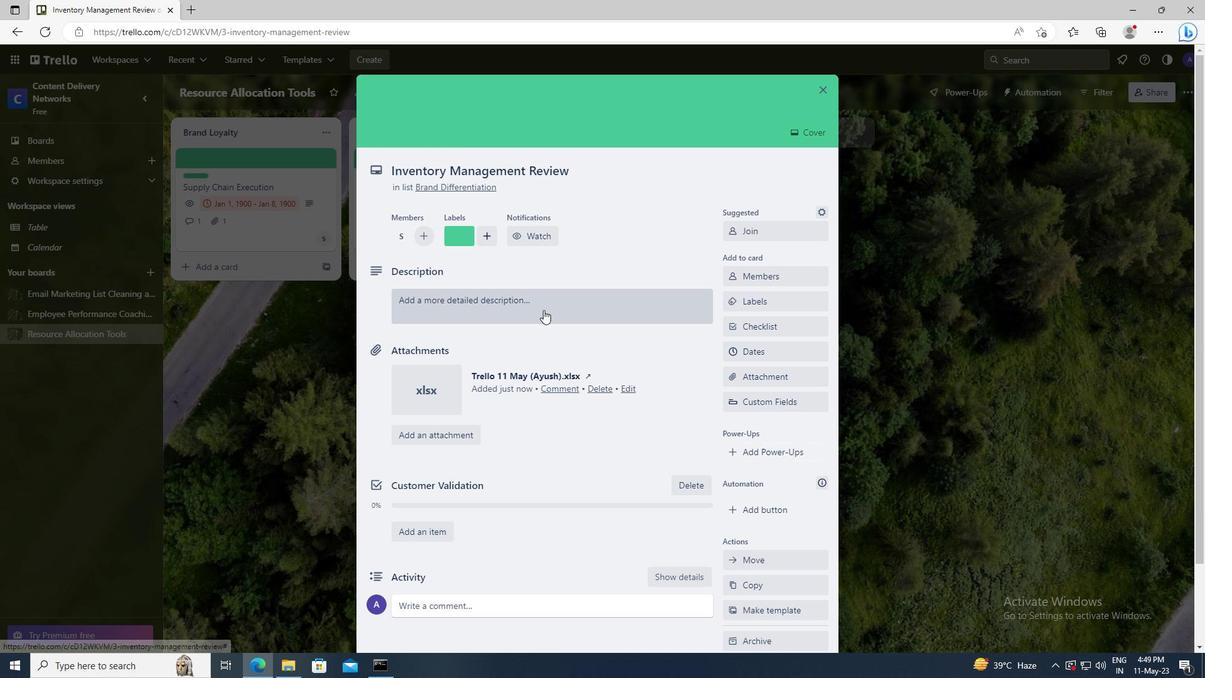 
Action: Key pressed <Key.shift>PLAN<Key.space>AND<Key.space>EXECUTE<Key.space>COMPANY<Key.space>TEAM-BUILDING<Key.space>RETREAT<Key.space>WITH<Key.space>A<Key.space>FOCUS<Key.space>ON<Key.space>INNOVATION
Screenshot: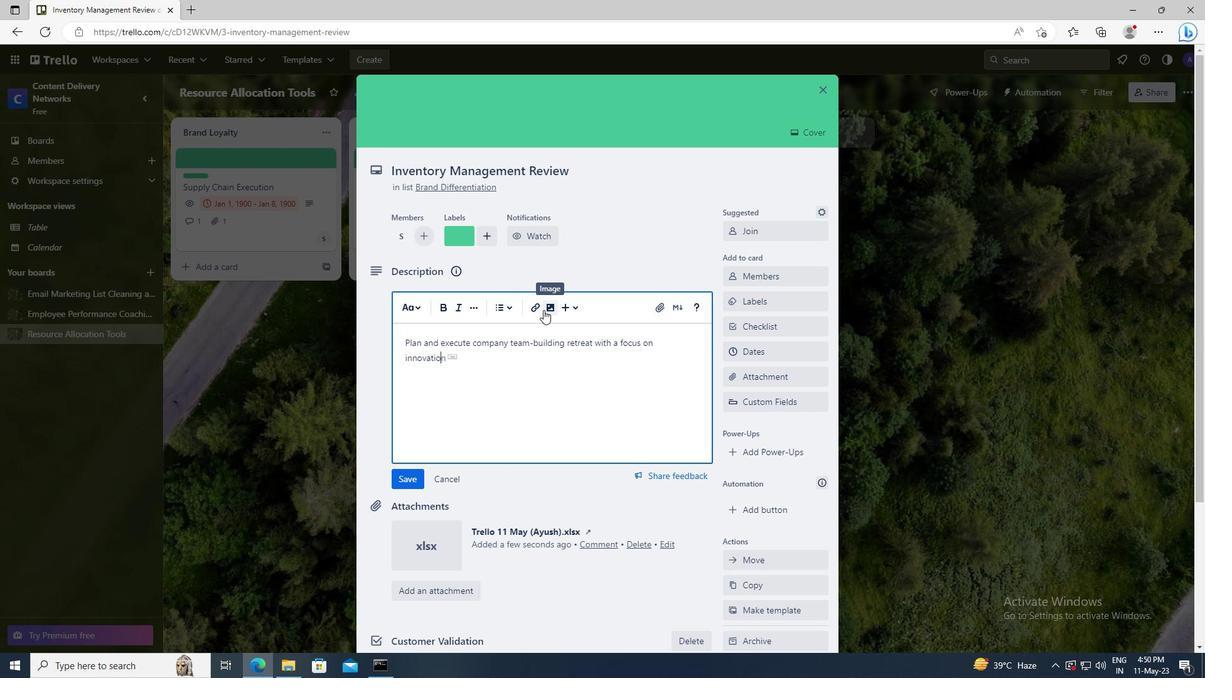 
Action: Mouse scrolled (543, 309) with delta (0, 0)
Screenshot: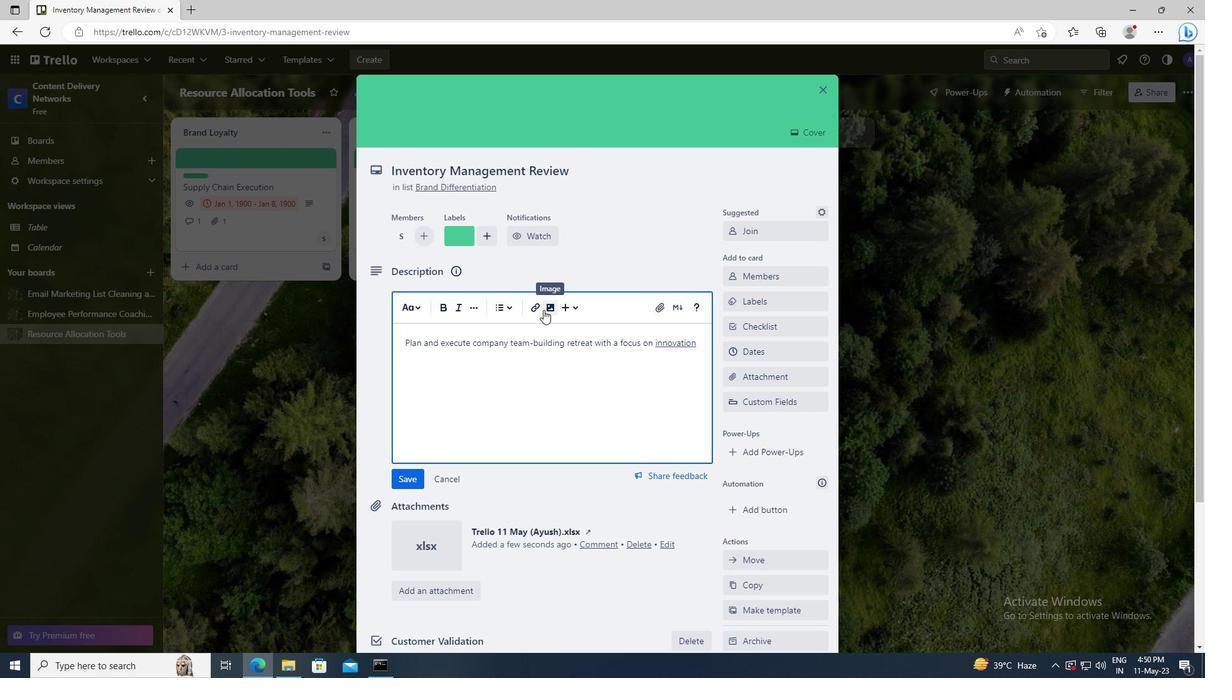 
Action: Mouse moved to (421, 388)
Screenshot: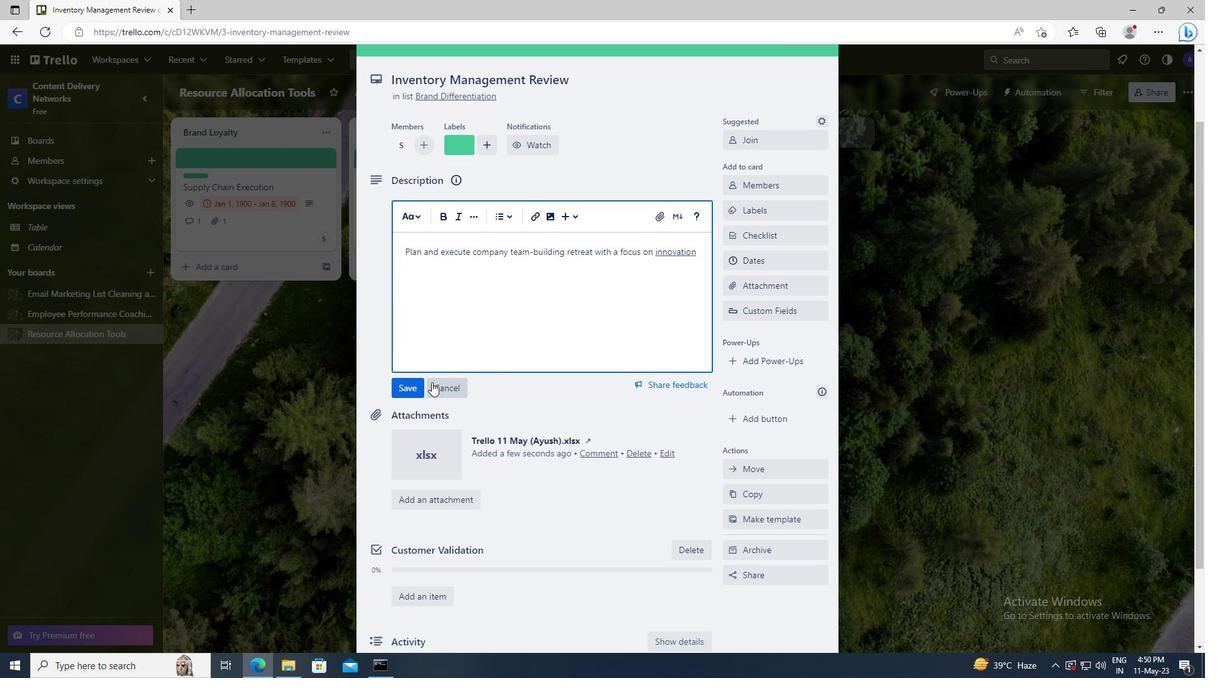 
Action: Mouse pressed left at (421, 388)
Screenshot: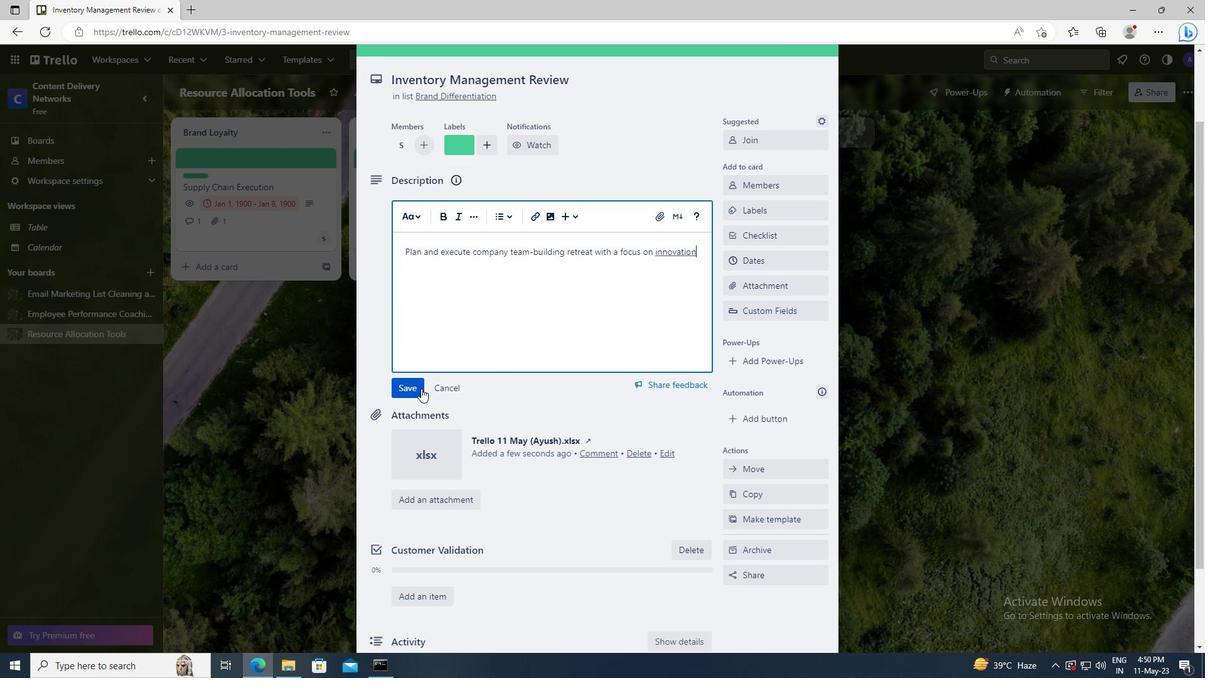 
Action: Mouse moved to (427, 494)
Screenshot: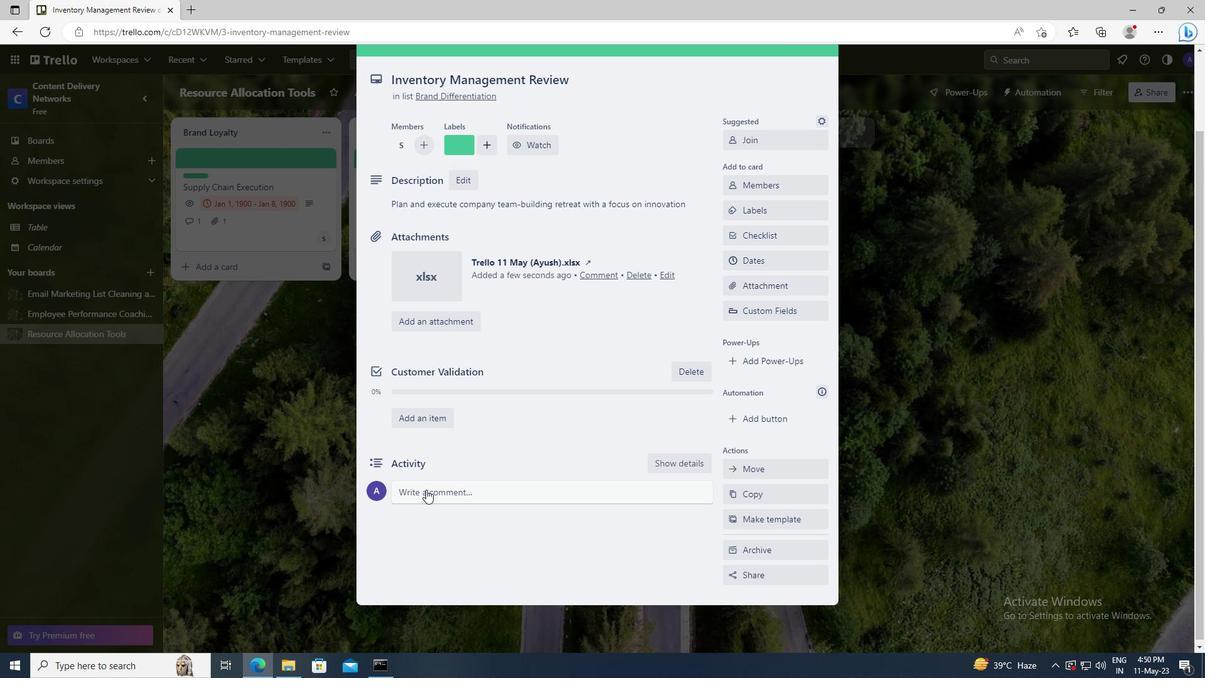 
Action: Mouse pressed left at (427, 494)
Screenshot: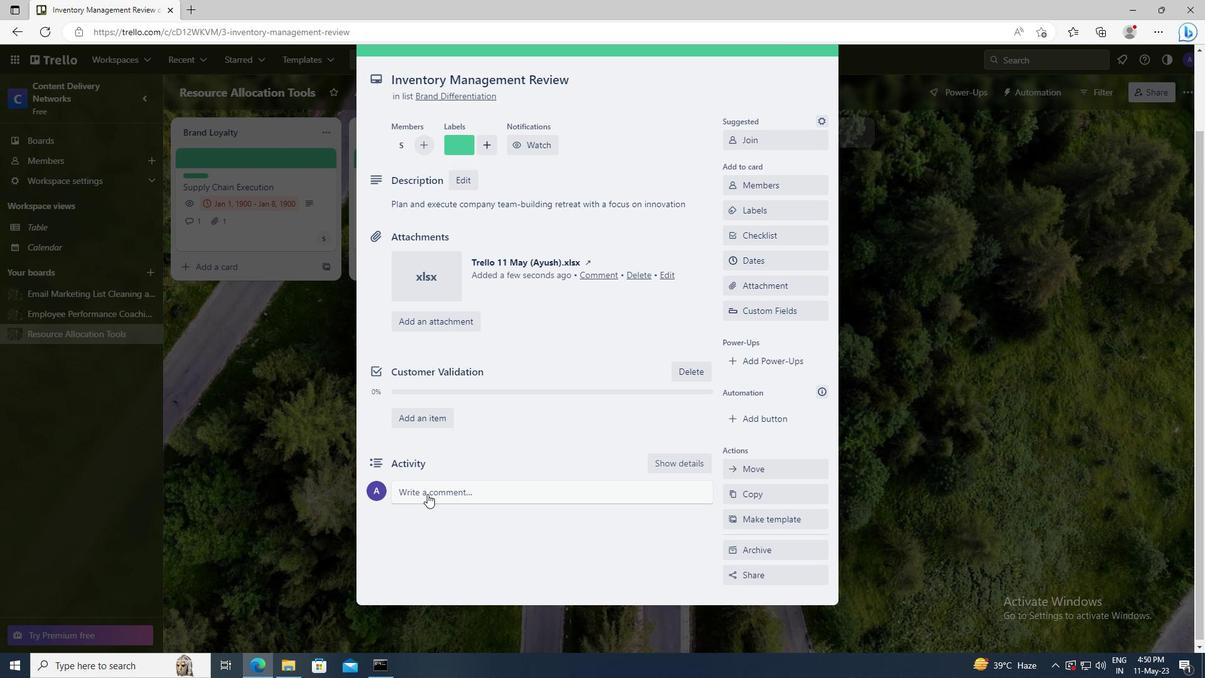 
Action: Key pressed <Key.shift>WE<Key.space>SHOULD<Key.space>APPROACH<Key.space>THIS<Key.space>TASK<Key.space>WITH<Key.space>A<Key.space>SENSE<Key.space>OF<Key.space>EMPATHY<Key.space>AND<Key.space>UNDERSTANDING,<Key.space>RECOGNIZING<Key.space>THE<Key.space>NEEDS<Key.space>AND<Key.space>CONCERNS<Key.space>OF<Key.space>OUR<Key.space>STAKEHOLDERS.
Screenshot: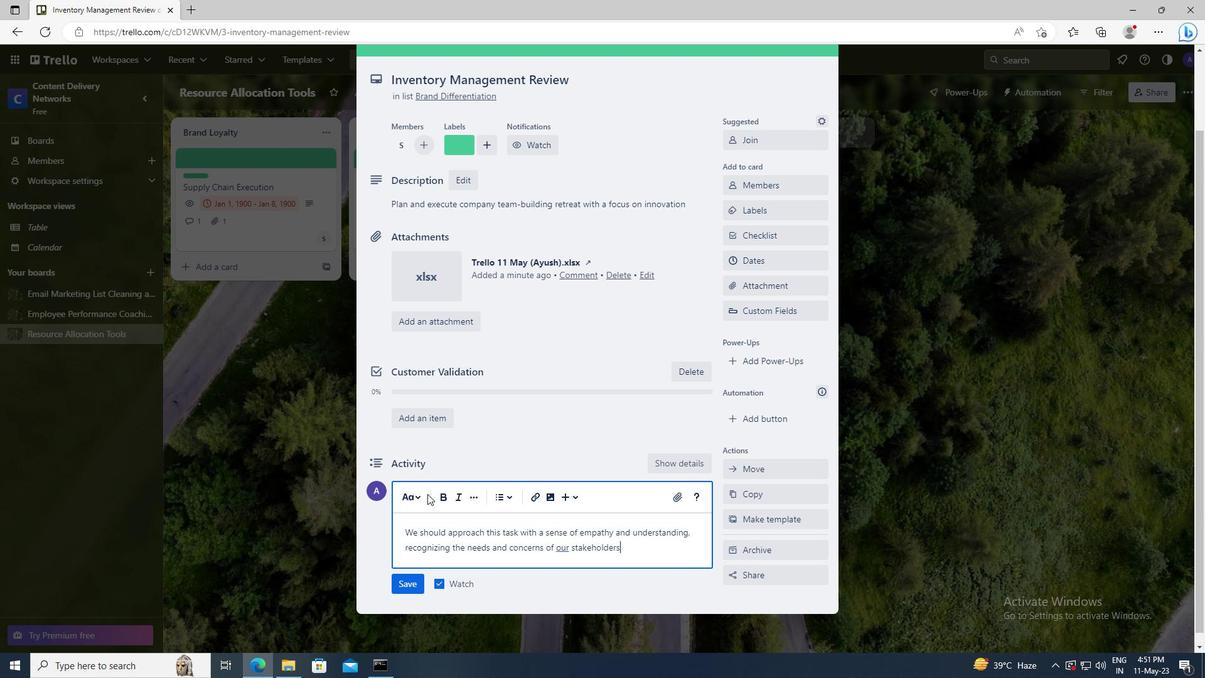 
Action: Mouse moved to (420, 580)
Screenshot: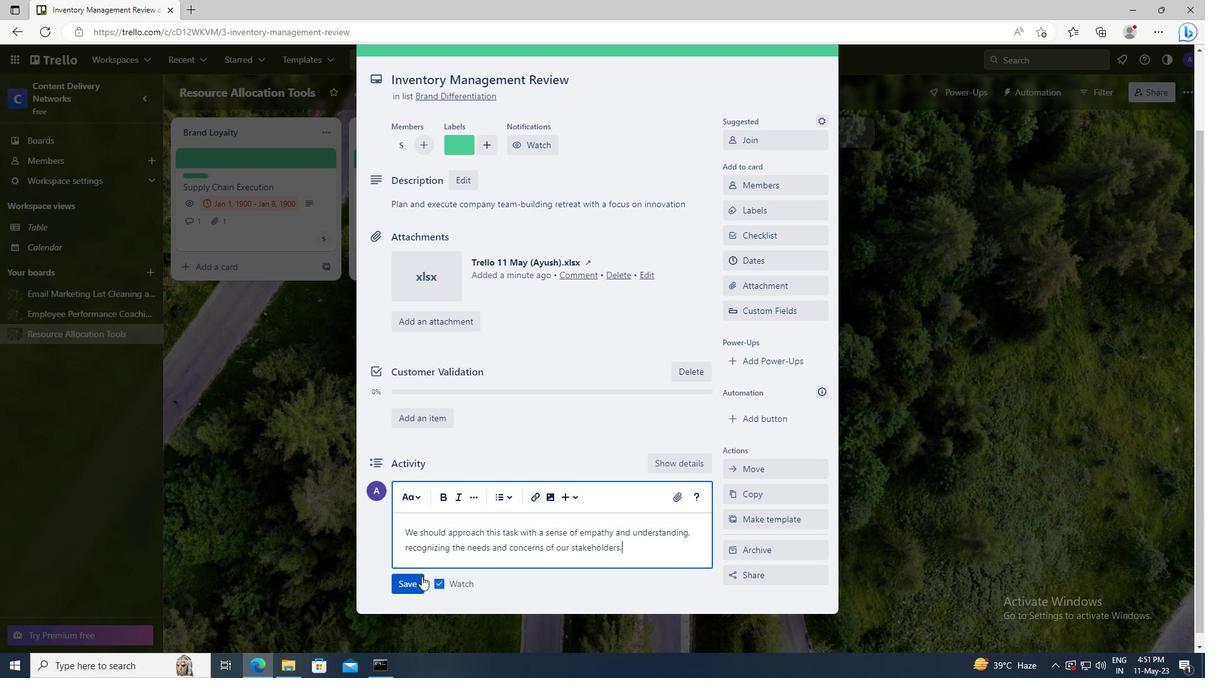 
Action: Mouse pressed left at (420, 580)
Screenshot: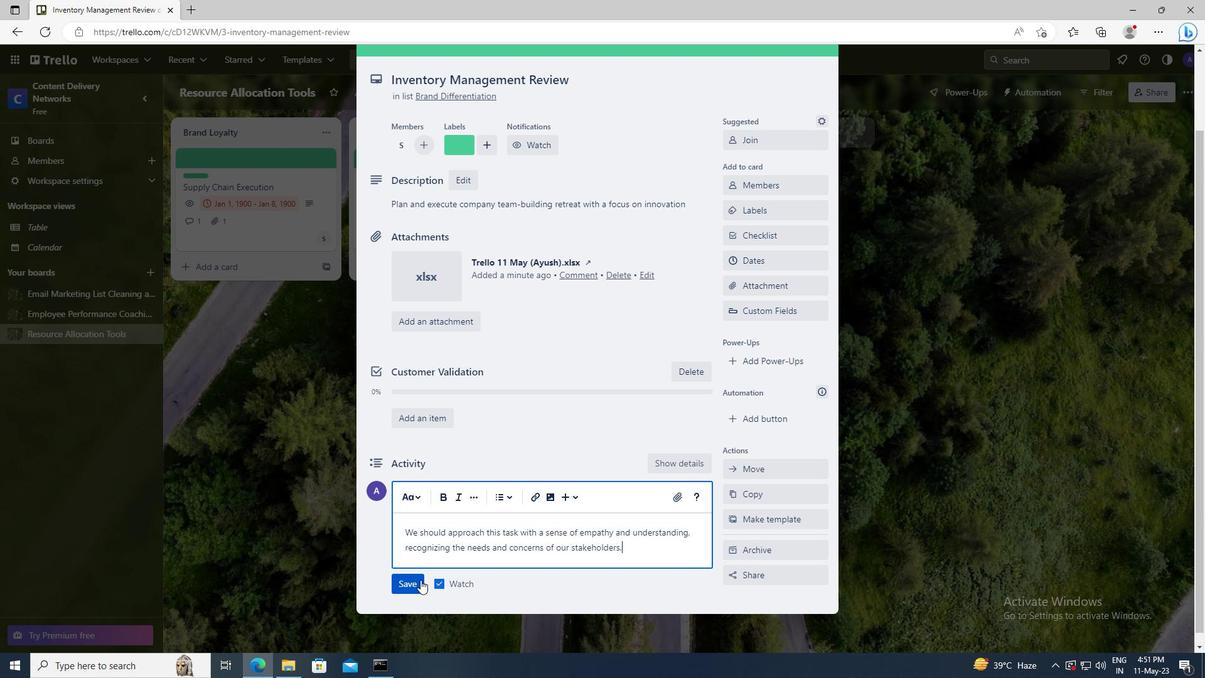 
Action: Mouse moved to (755, 263)
Screenshot: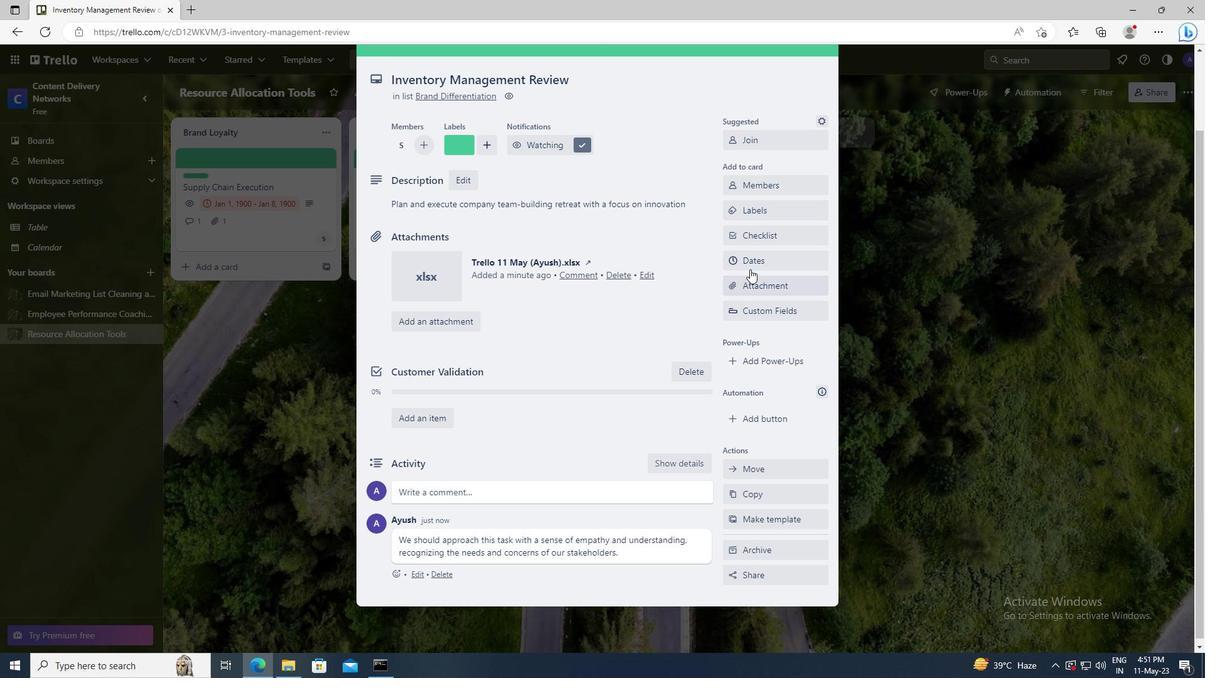 
Action: Mouse pressed left at (755, 263)
Screenshot: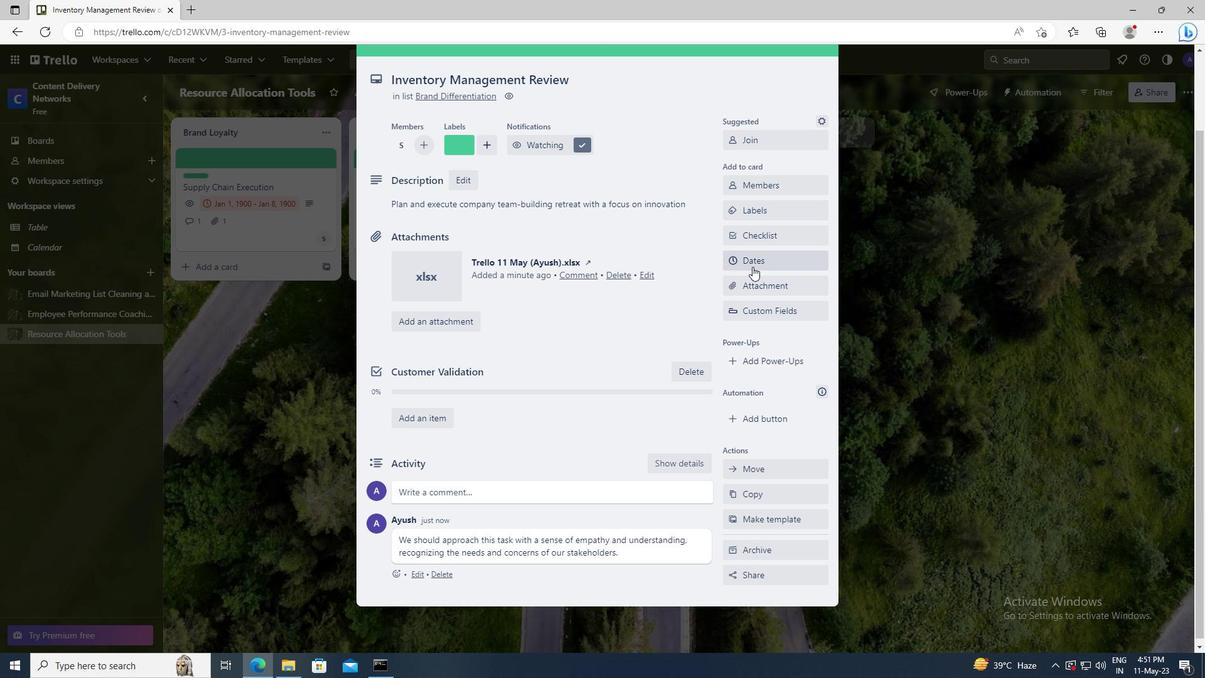 
Action: Mouse moved to (739, 318)
Screenshot: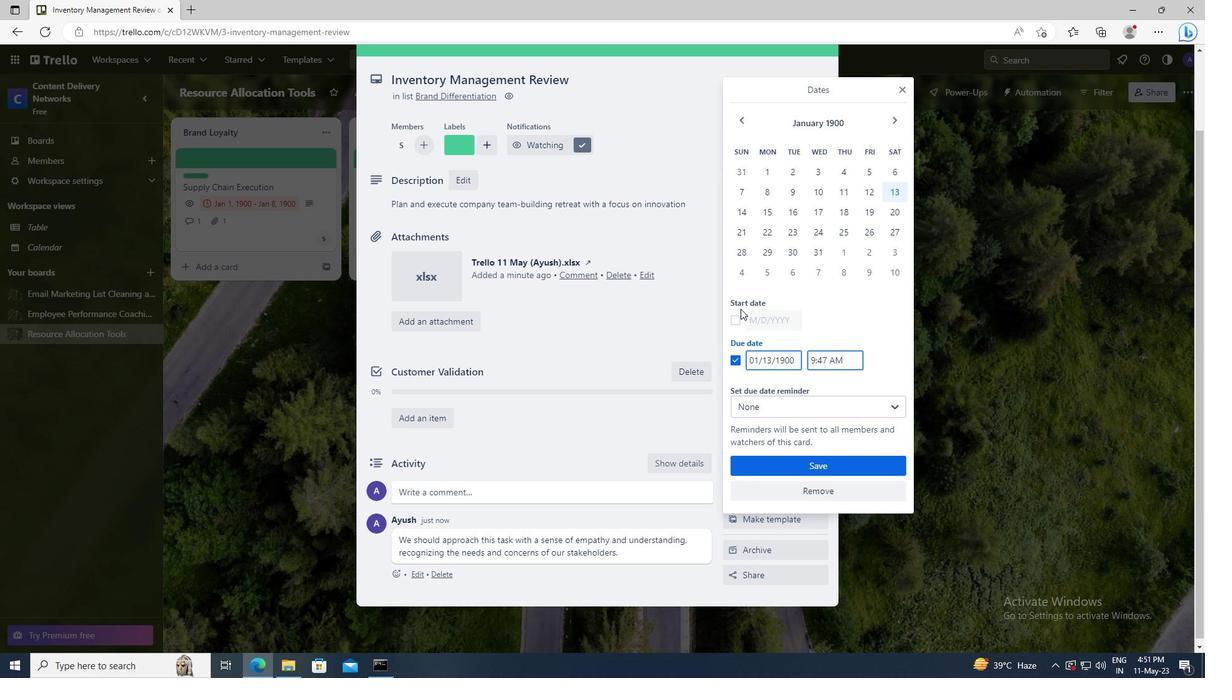 
Action: Mouse pressed left at (739, 318)
Screenshot: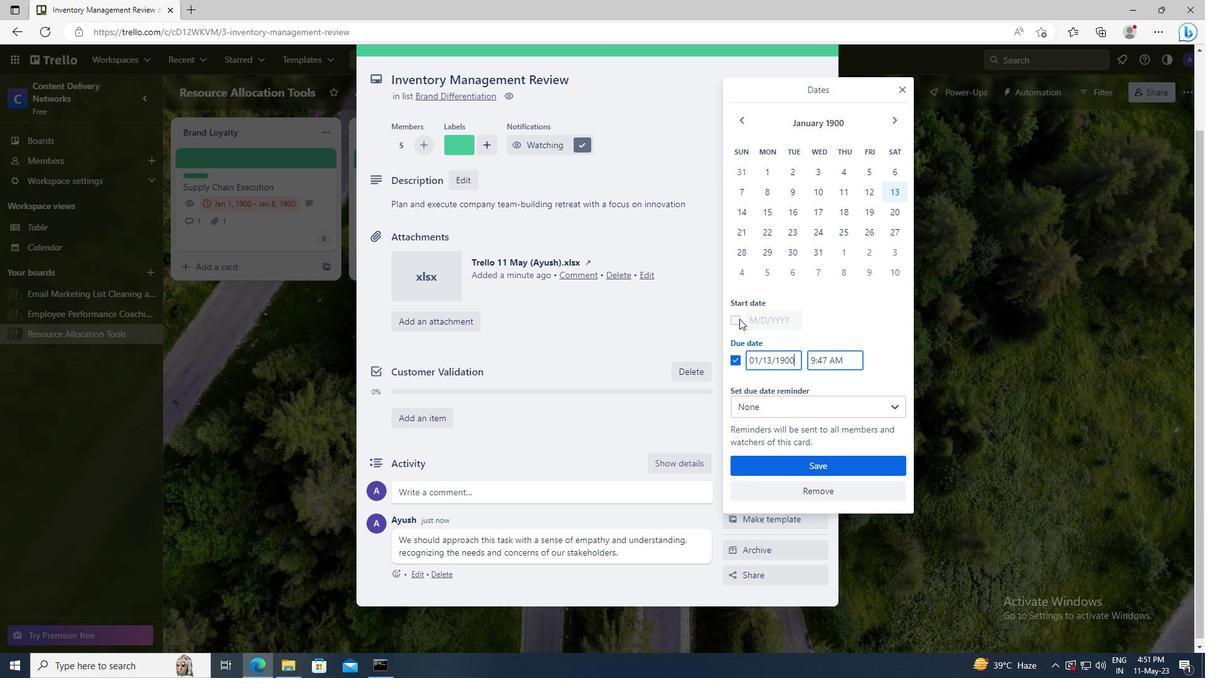 
Action: Mouse moved to (795, 322)
Screenshot: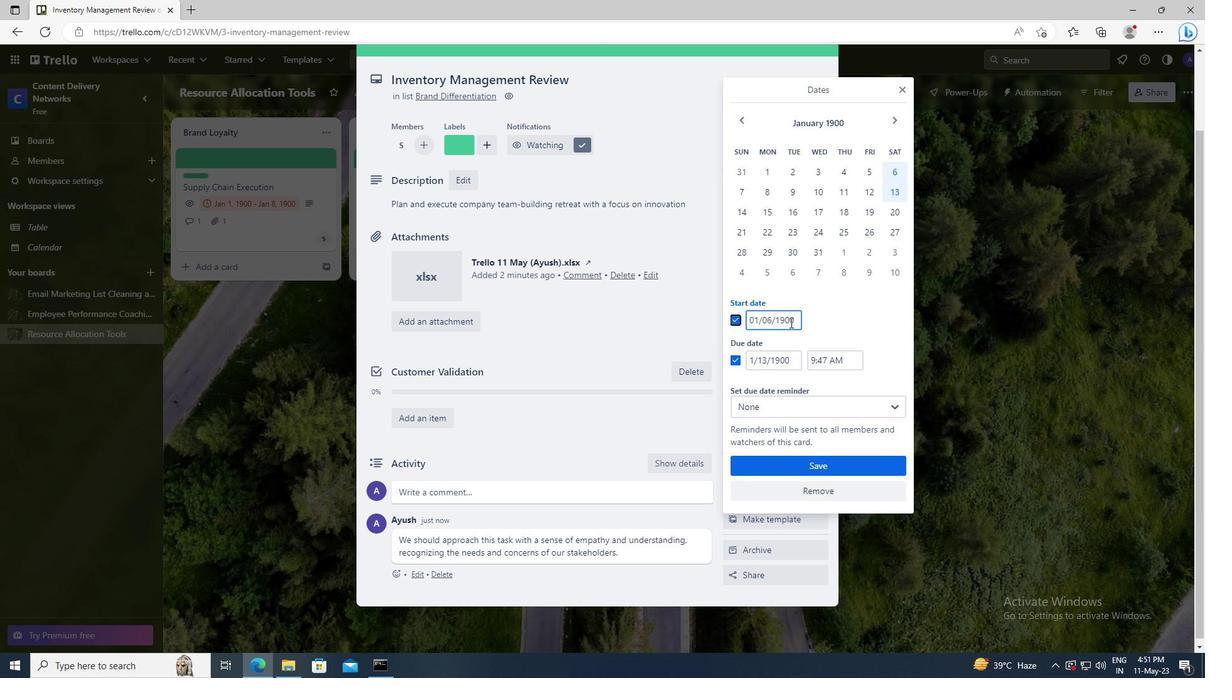 
Action: Mouse pressed left at (795, 322)
Screenshot: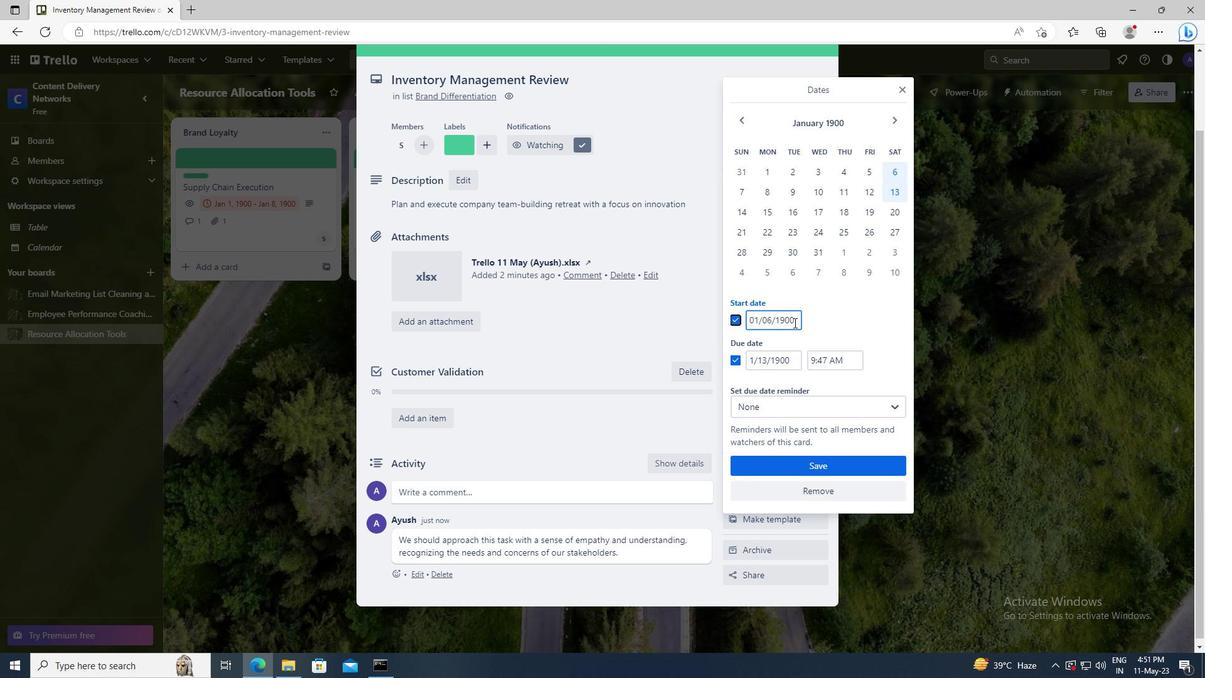 
Action: Key pressed <Key.left><Key.left><Key.left><Key.left><Key.left><Key.backspace>7
Screenshot: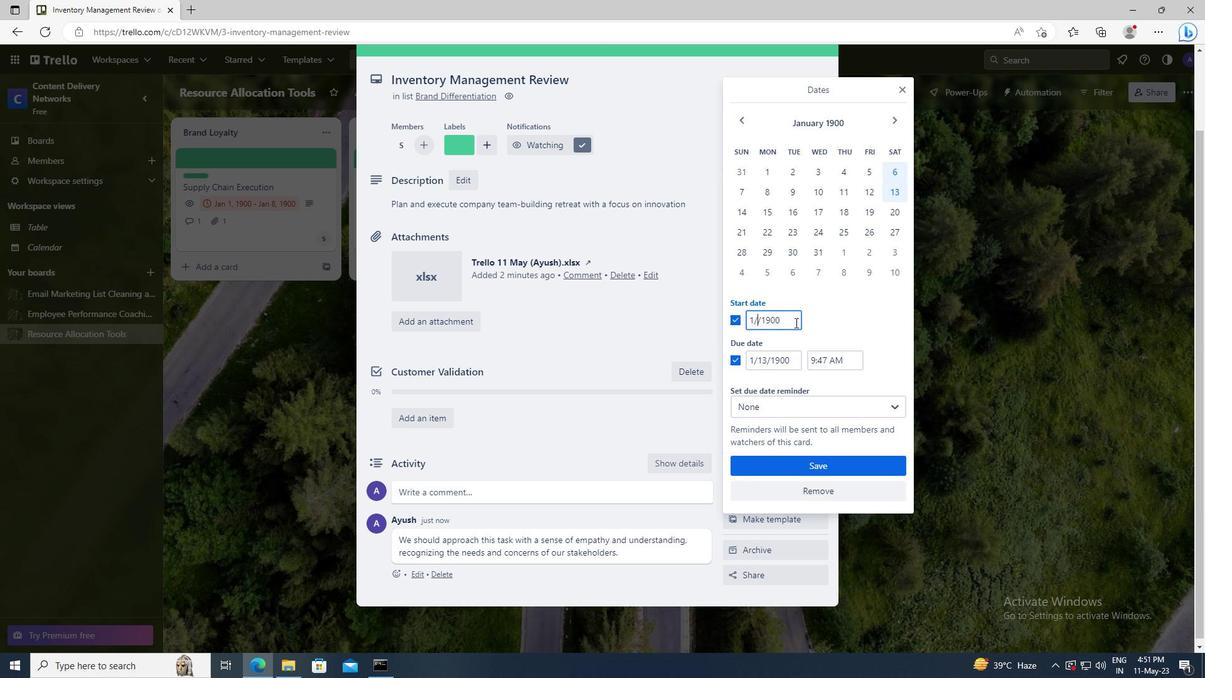 
Action: Mouse moved to (792, 359)
Screenshot: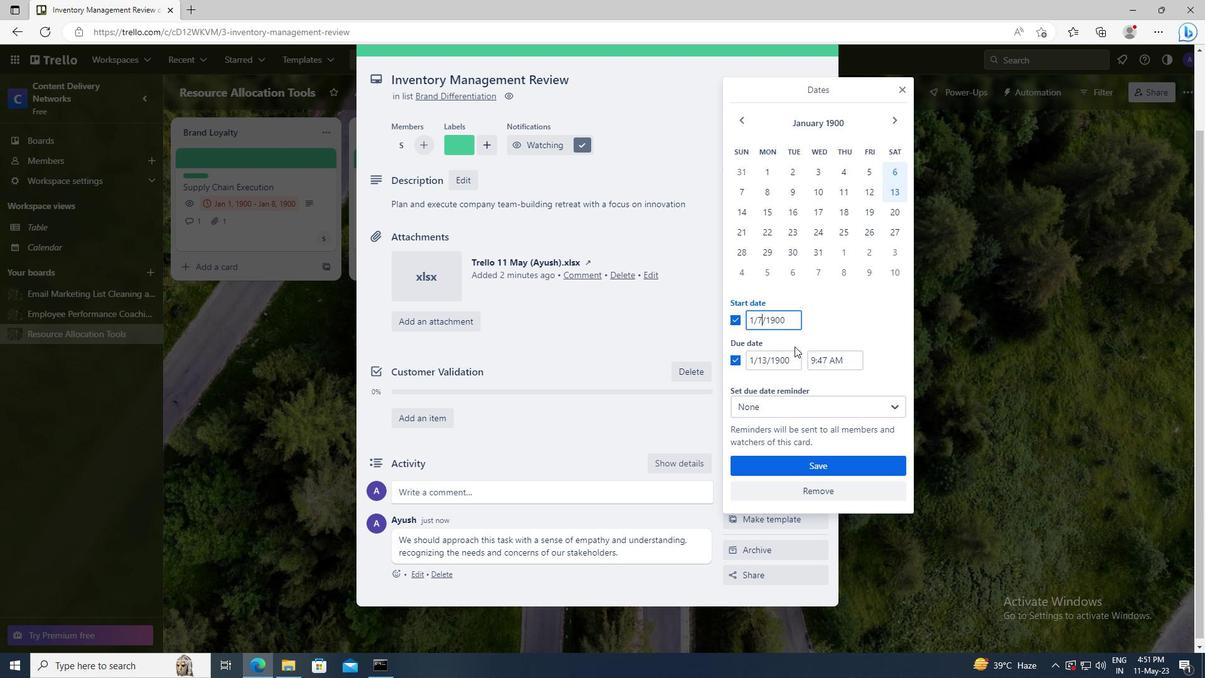 
Action: Mouse pressed left at (792, 359)
Screenshot: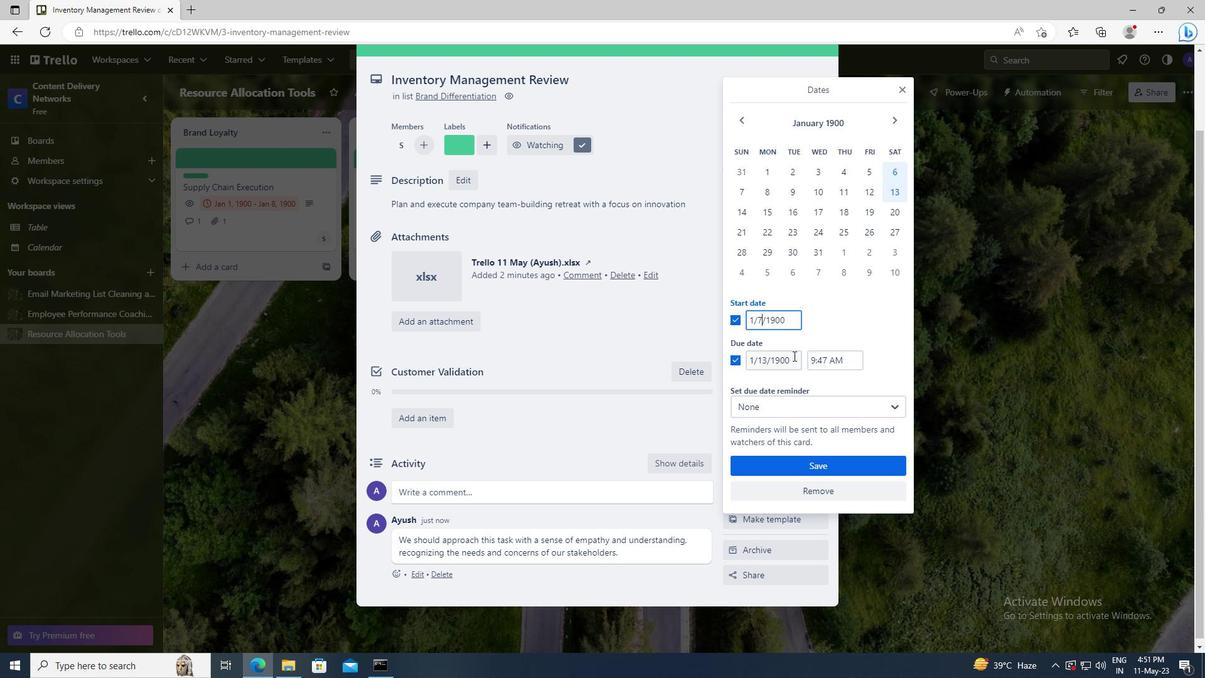 
Action: Key pressed <Key.left><Key.left><Key.left><Key.left><Key.left><Key.backspace><Key.backspace>14
Screenshot: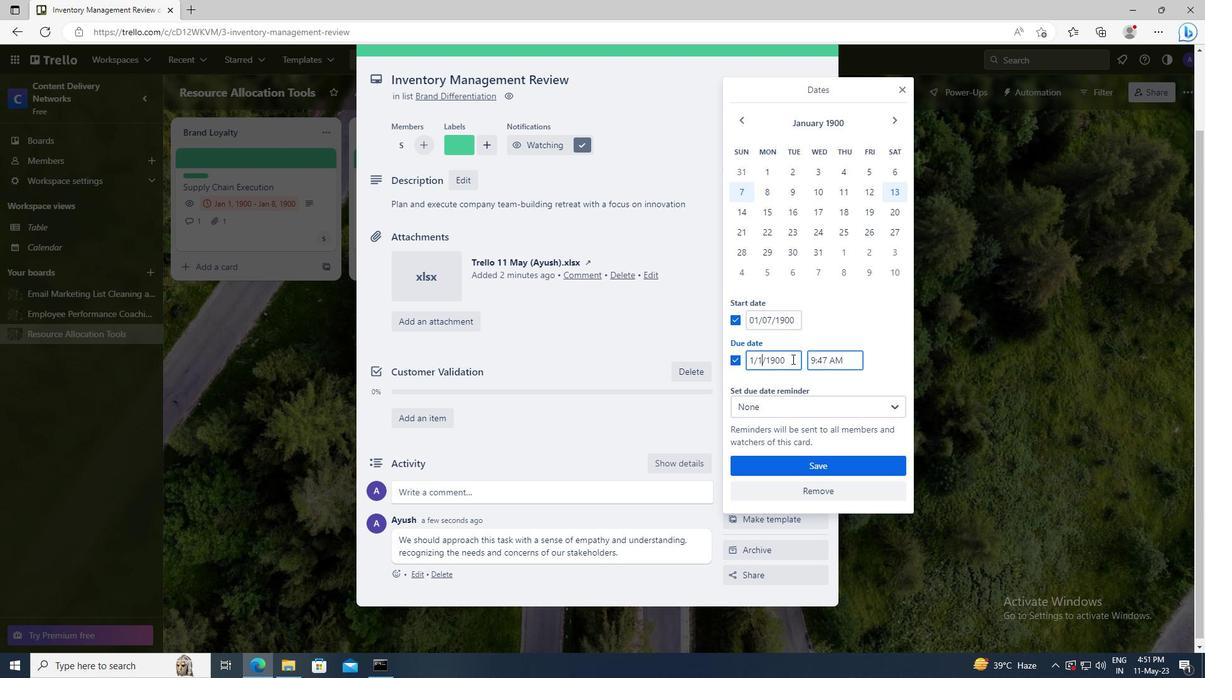 
Action: Mouse moved to (792, 465)
Screenshot: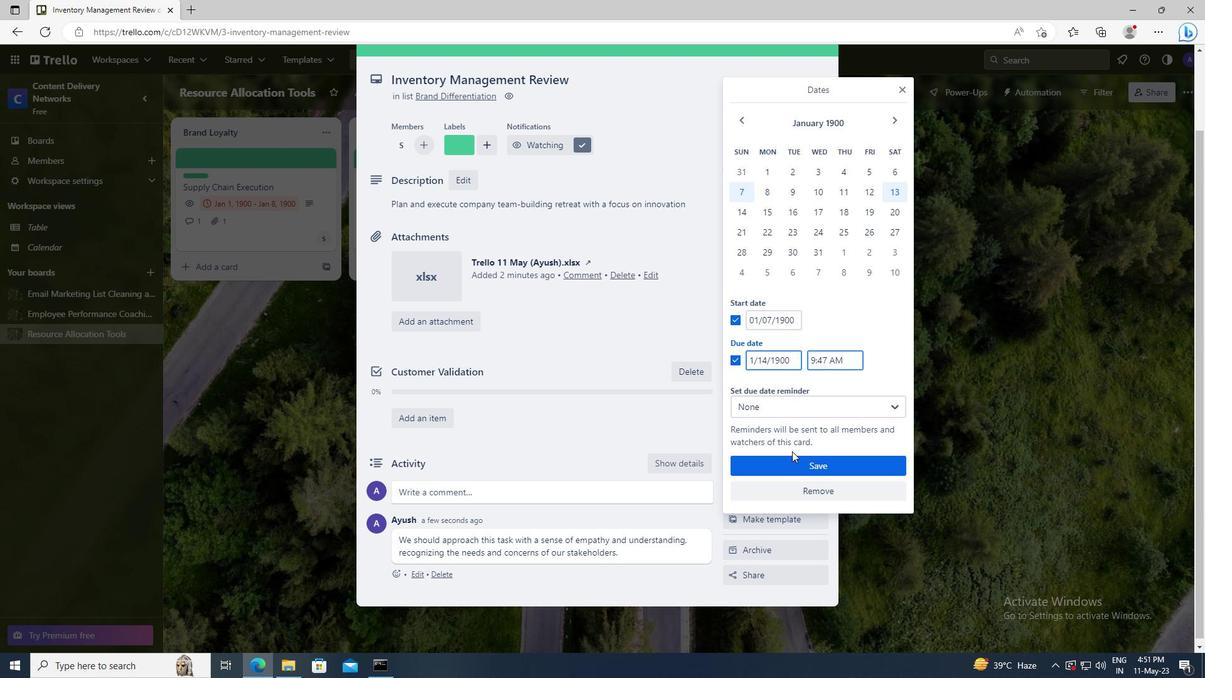 
Action: Mouse pressed left at (792, 465)
Screenshot: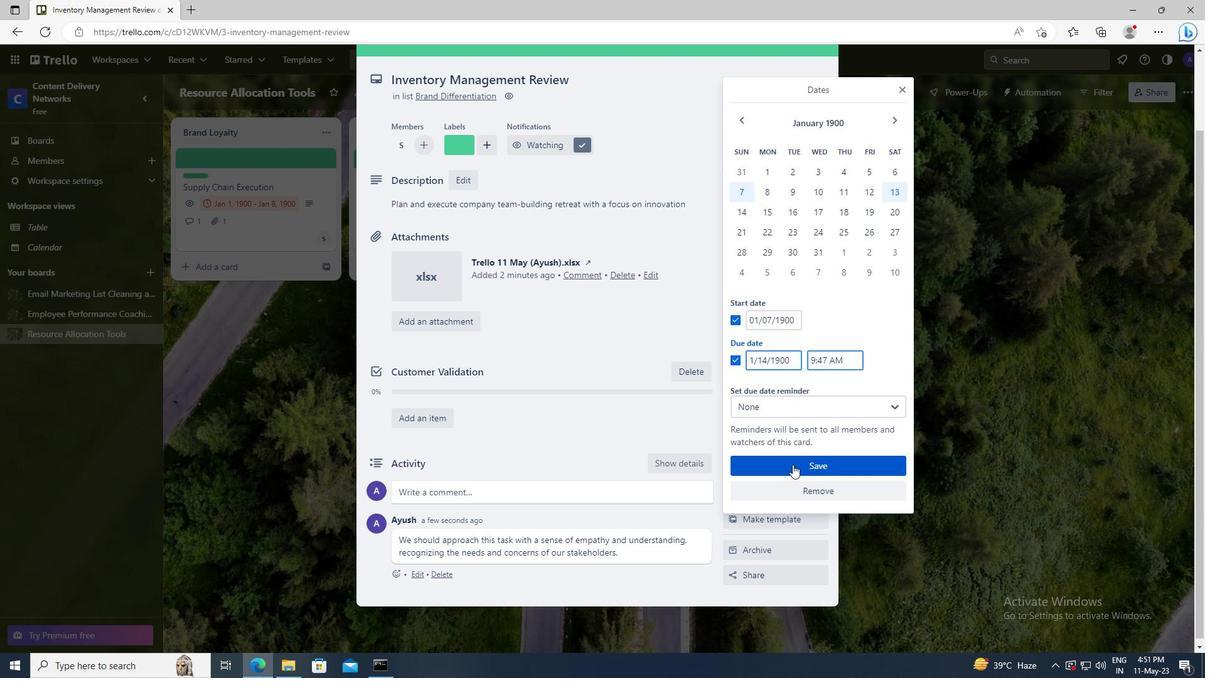 
